 Task: Add Attachment from computer to Card Card0000000061 in Board Board0000000016 in Workspace WS0000000006 in Trello. Add Cover Green to Card Card0000000061 in Board Board0000000016 in Workspace WS0000000006 in Trello. Add "Move Card To …" Button titled Button0000000061 to "top" of the list "To Do" to Card Card0000000061 in Board Board0000000016 in Workspace WS0000000006 in Trello. Add Description DS0000000061 to Card Card0000000062 in Board Board0000000016 in Workspace WS0000000006 in Trello. Add Comment CM0000000061 to Card Card0000000062 in Board Board0000000016 in Workspace WS0000000006 in Trello
Action: Mouse moved to (74, 368)
Screenshot: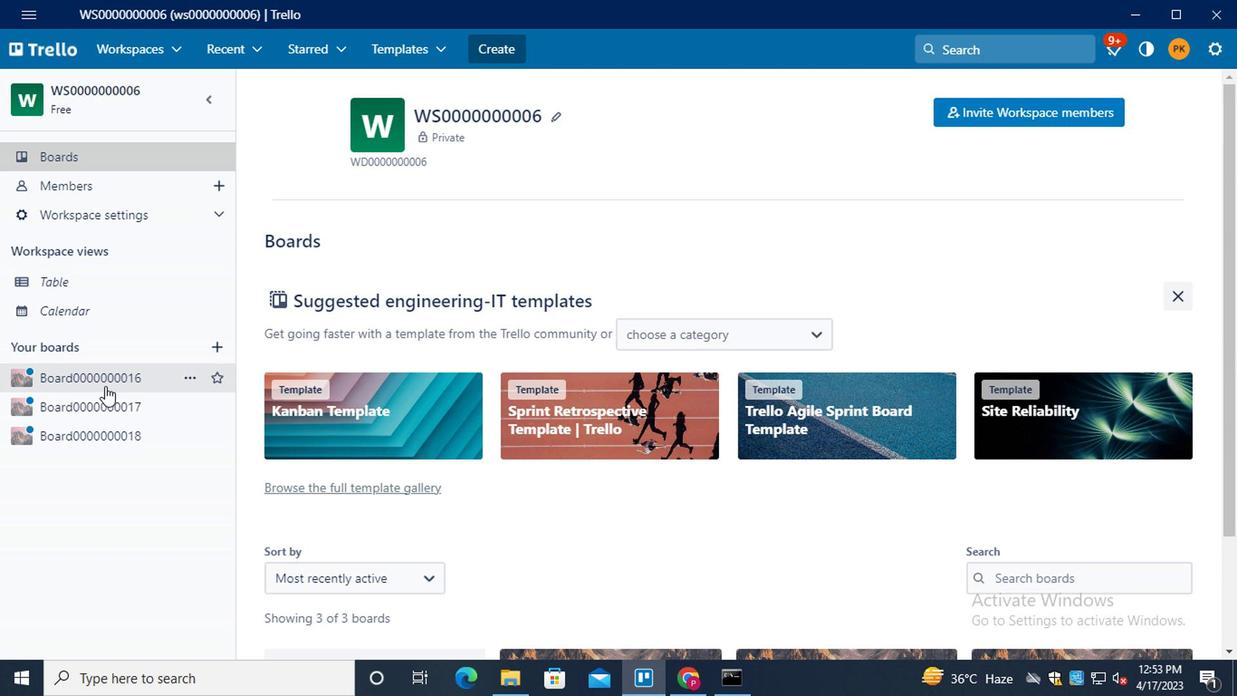 
Action: Mouse pressed left at (74, 368)
Screenshot: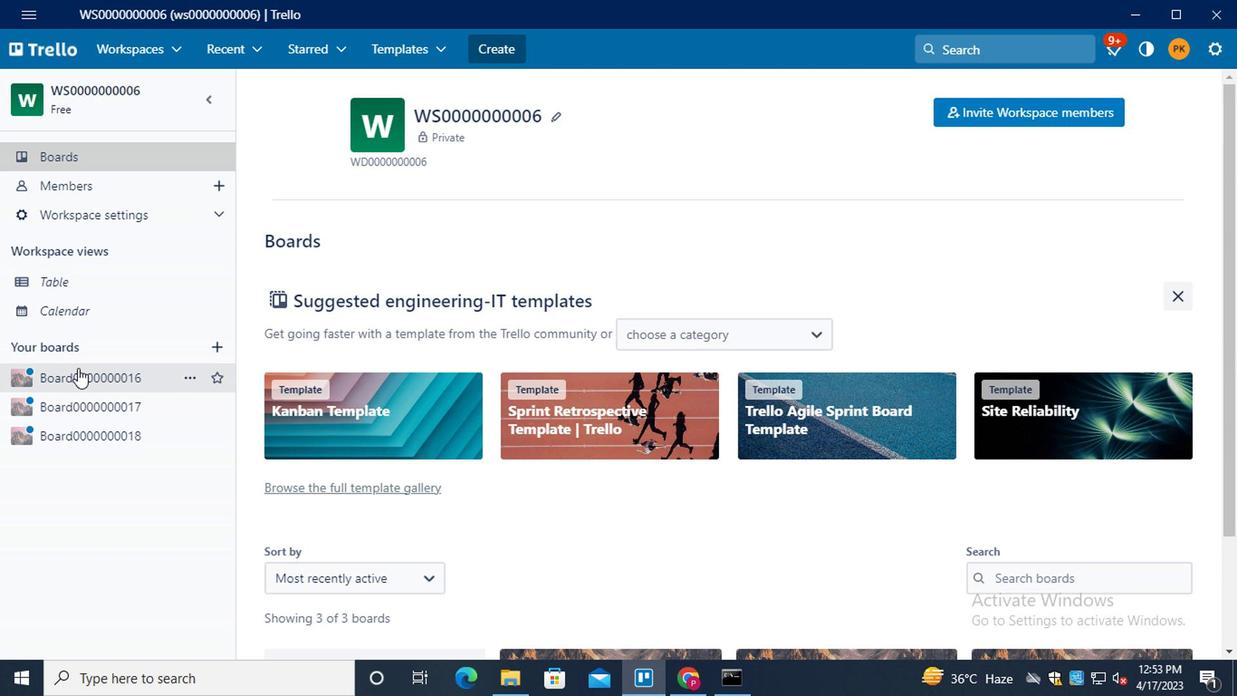 
Action: Mouse moved to (331, 185)
Screenshot: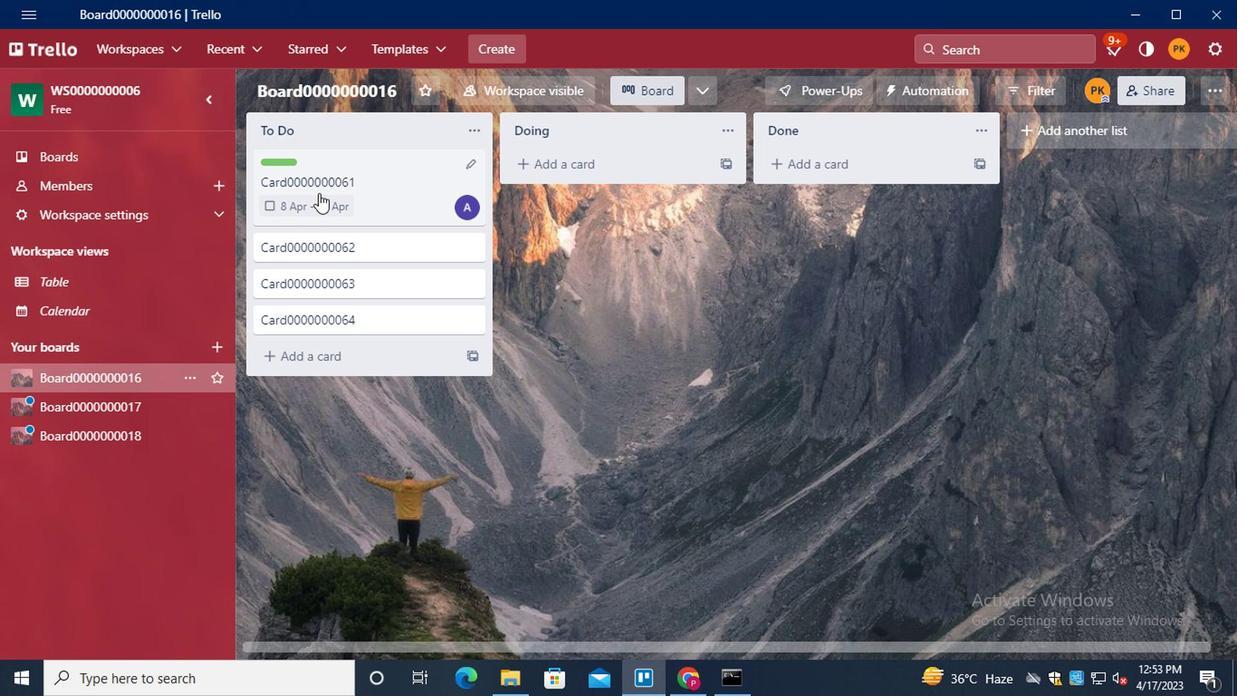
Action: Mouse pressed left at (331, 185)
Screenshot: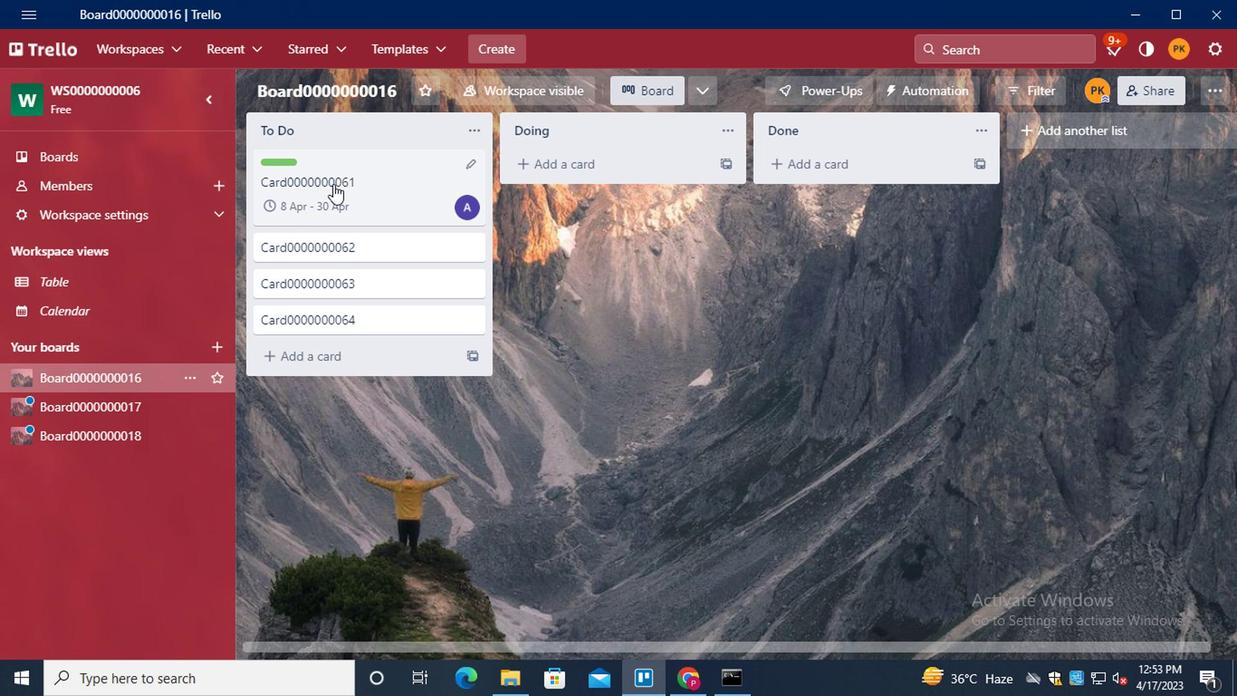 
Action: Mouse moved to (818, 311)
Screenshot: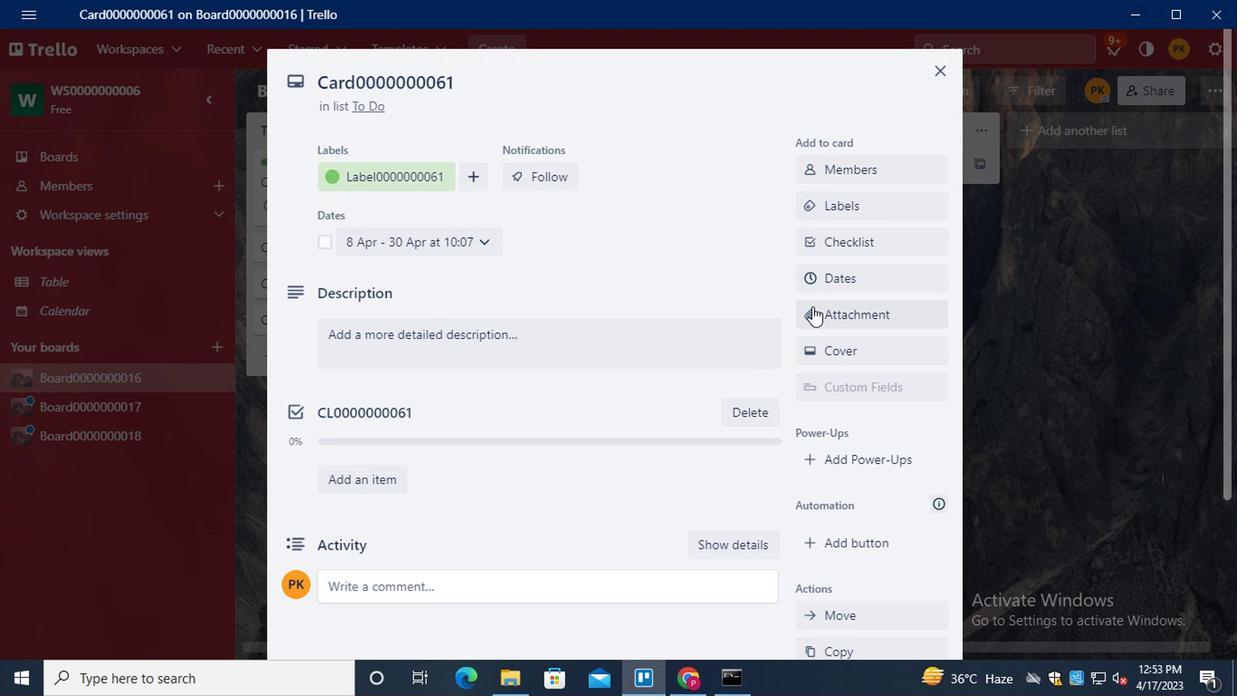 
Action: Mouse pressed left at (818, 311)
Screenshot: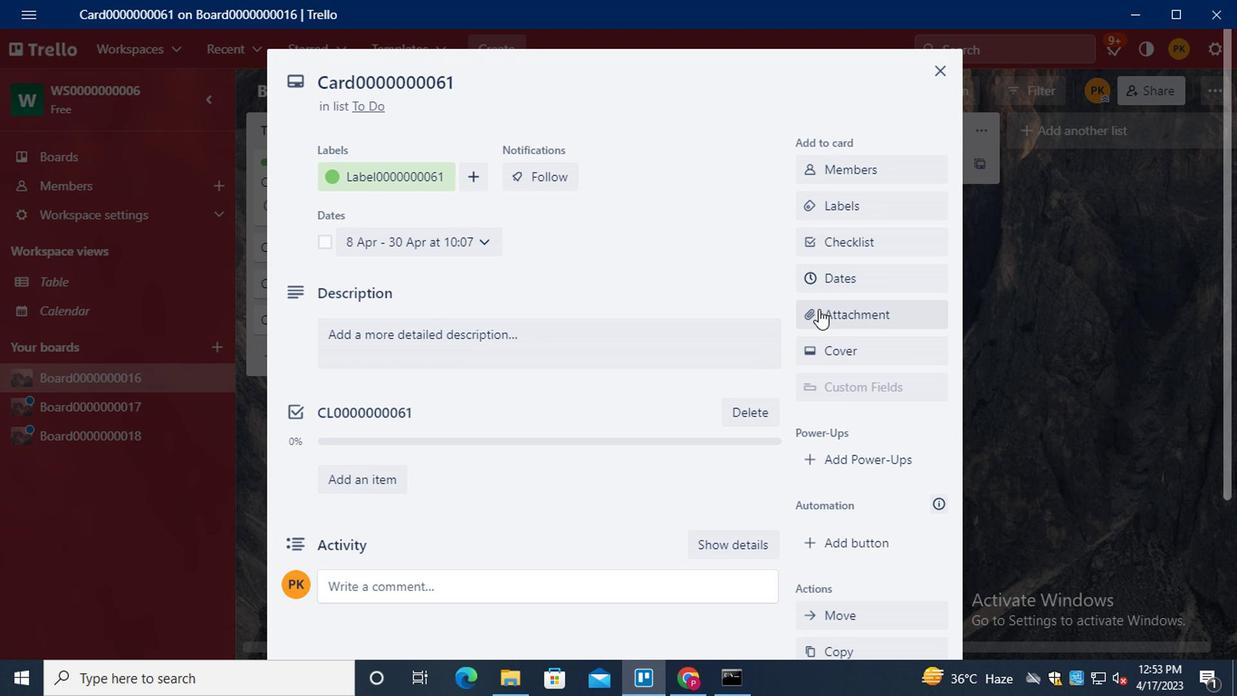 
Action: Mouse moved to (859, 159)
Screenshot: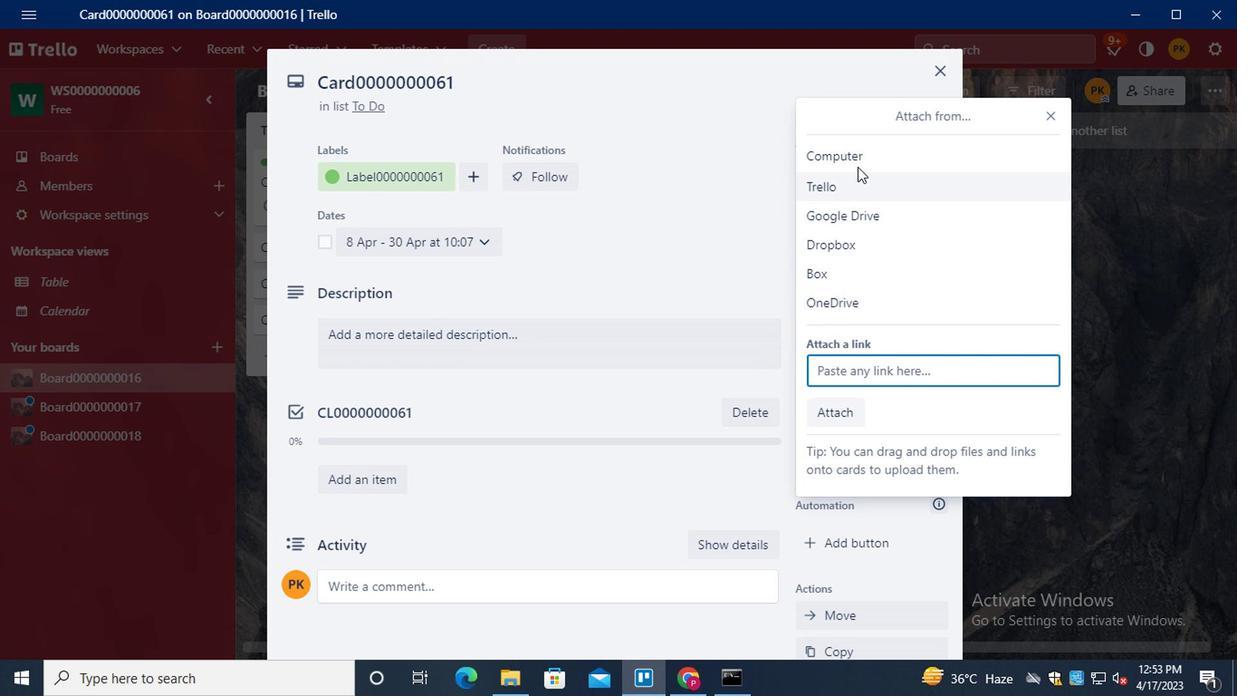 
Action: Mouse pressed left at (859, 159)
Screenshot: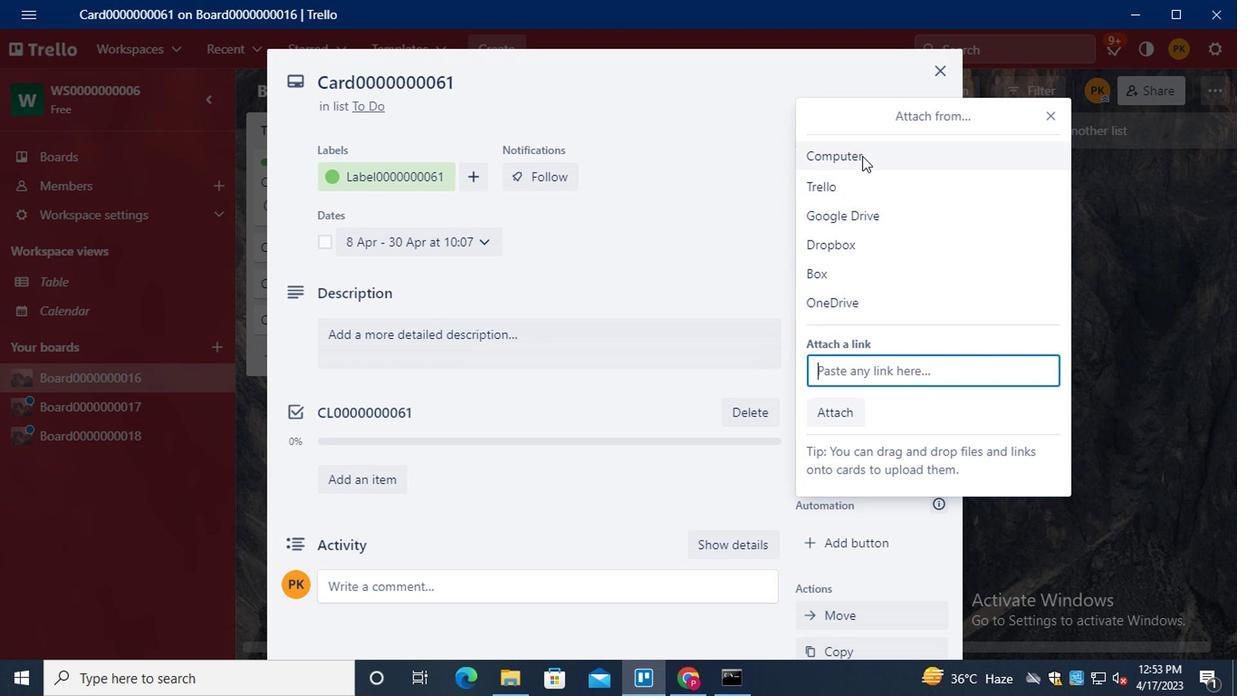 
Action: Mouse moved to (361, 131)
Screenshot: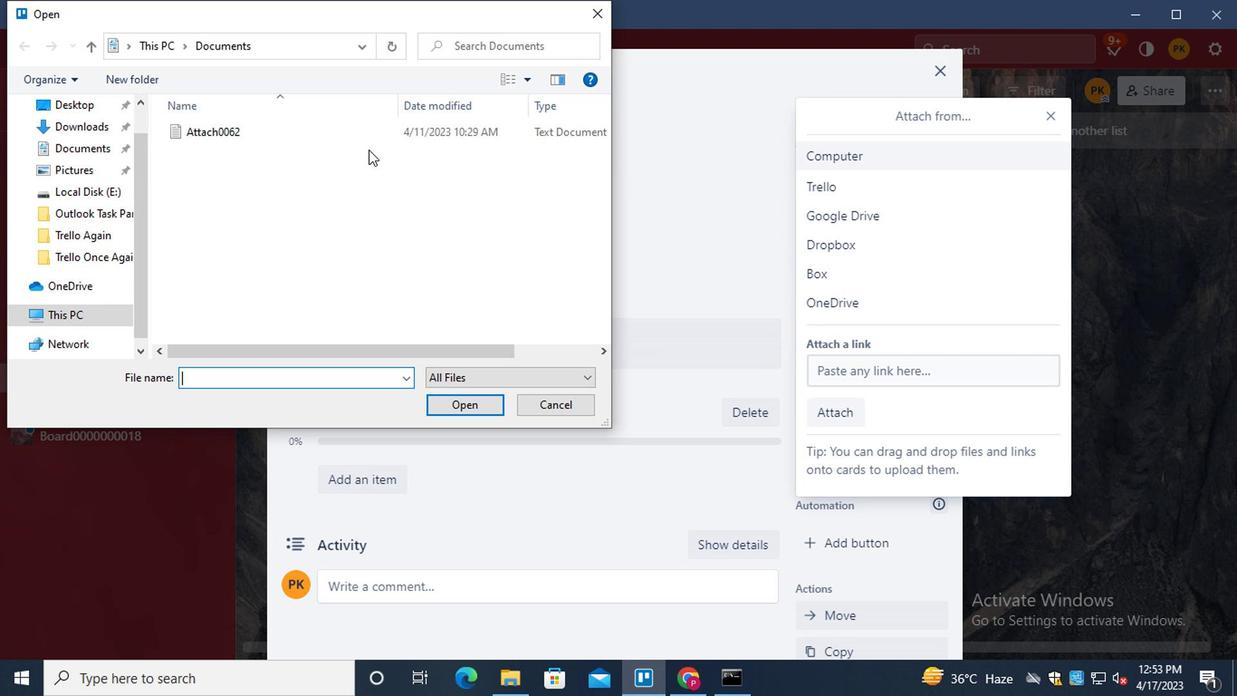 
Action: Mouse pressed left at (361, 131)
Screenshot: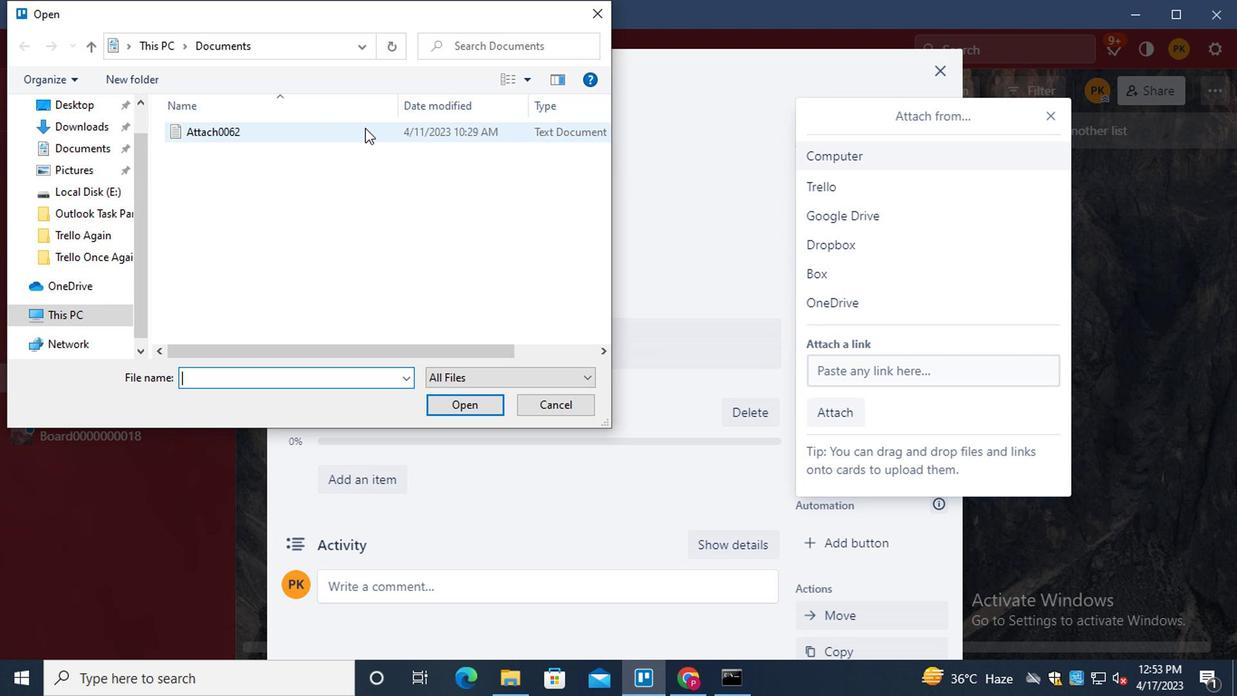 
Action: Mouse moved to (444, 402)
Screenshot: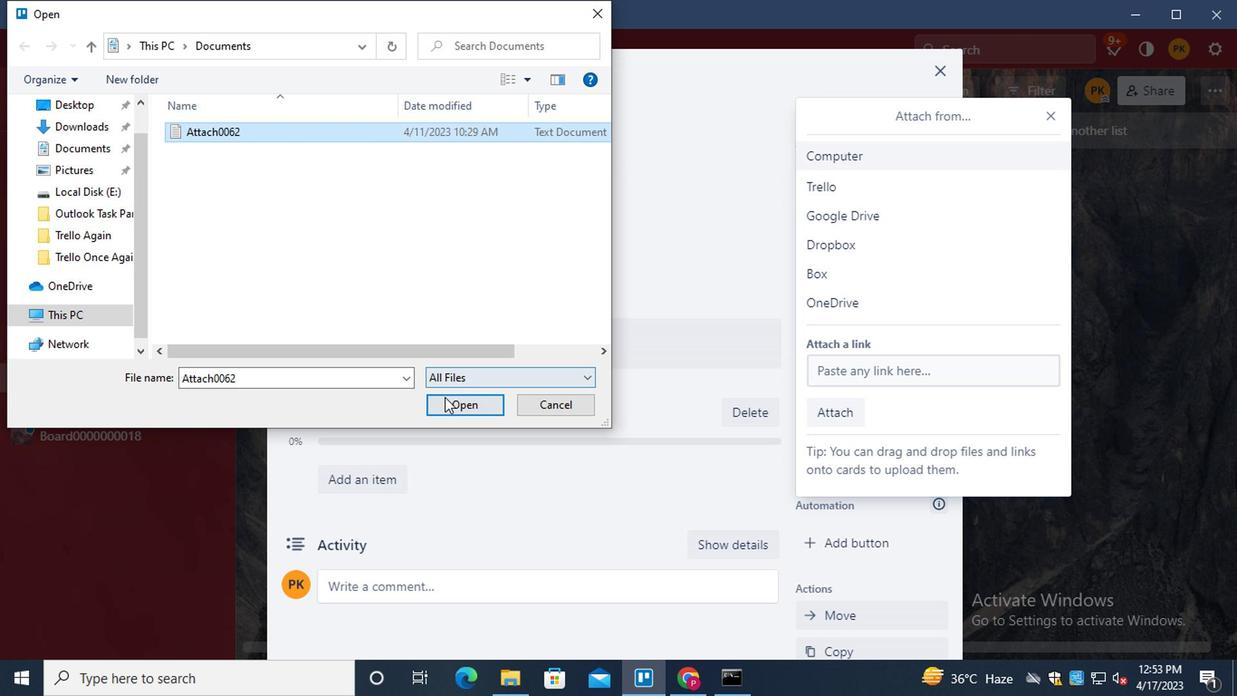 
Action: Mouse pressed left at (444, 402)
Screenshot: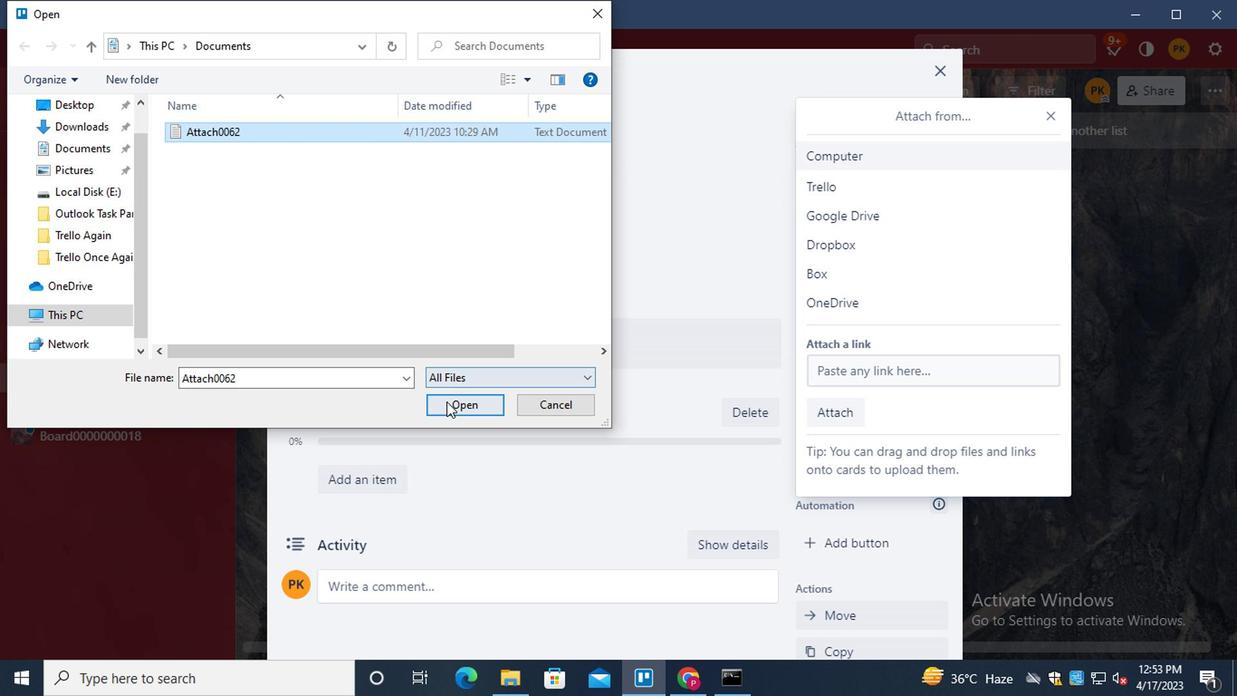 
Action: Mouse moved to (894, 350)
Screenshot: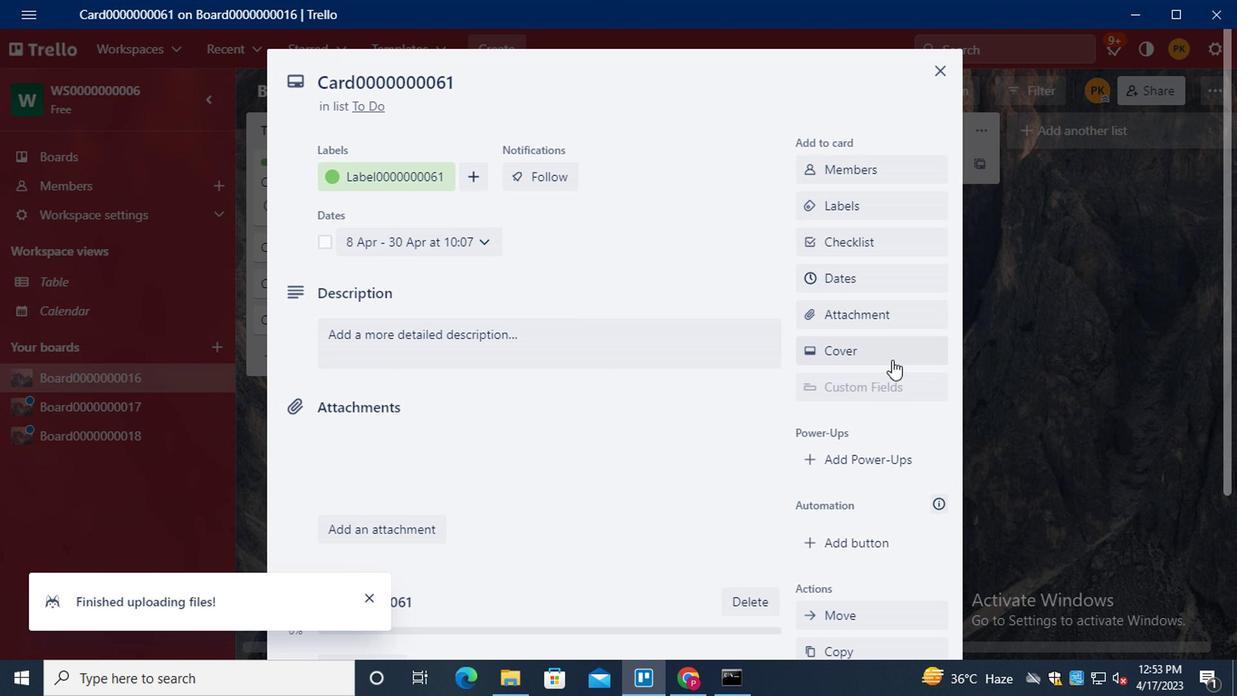 
Action: Mouse pressed left at (894, 350)
Screenshot: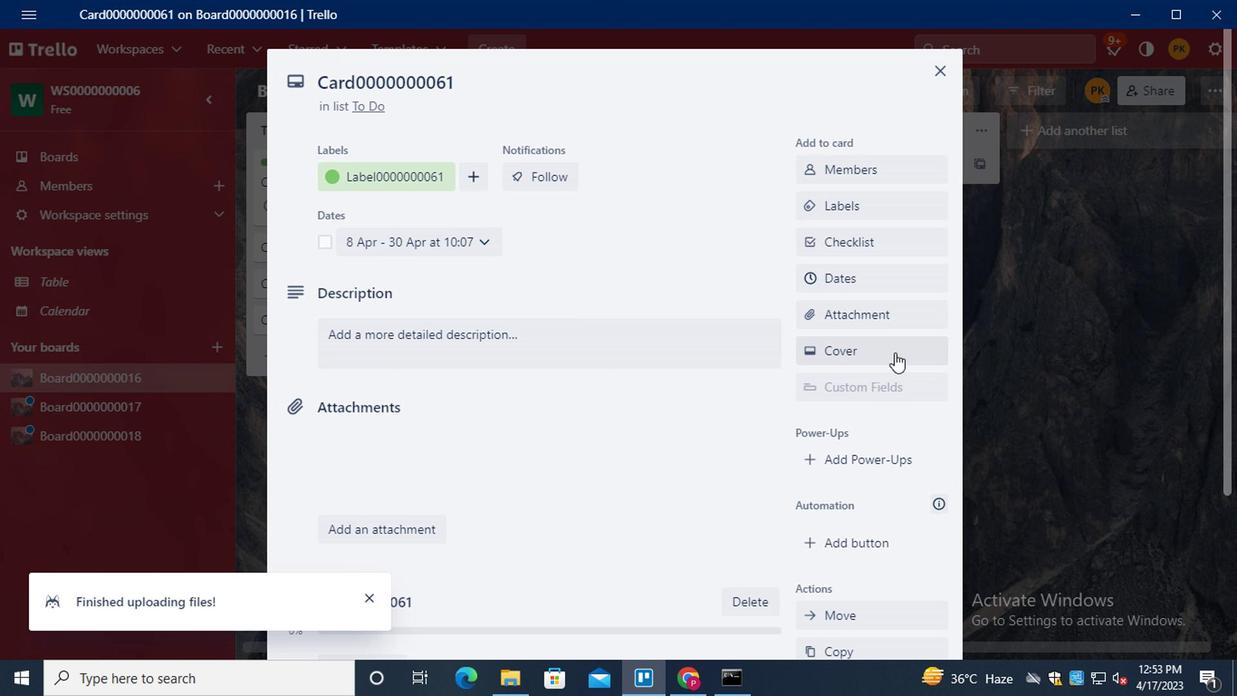 
Action: Mouse moved to (819, 305)
Screenshot: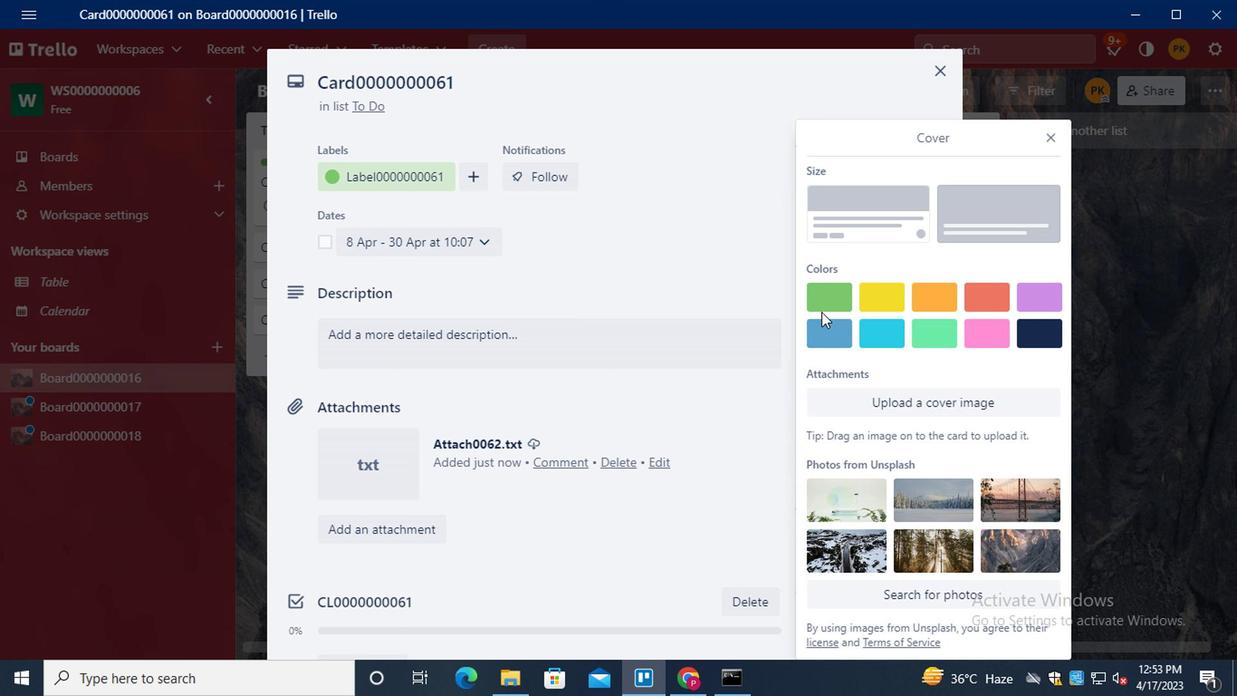 
Action: Mouse pressed left at (819, 305)
Screenshot: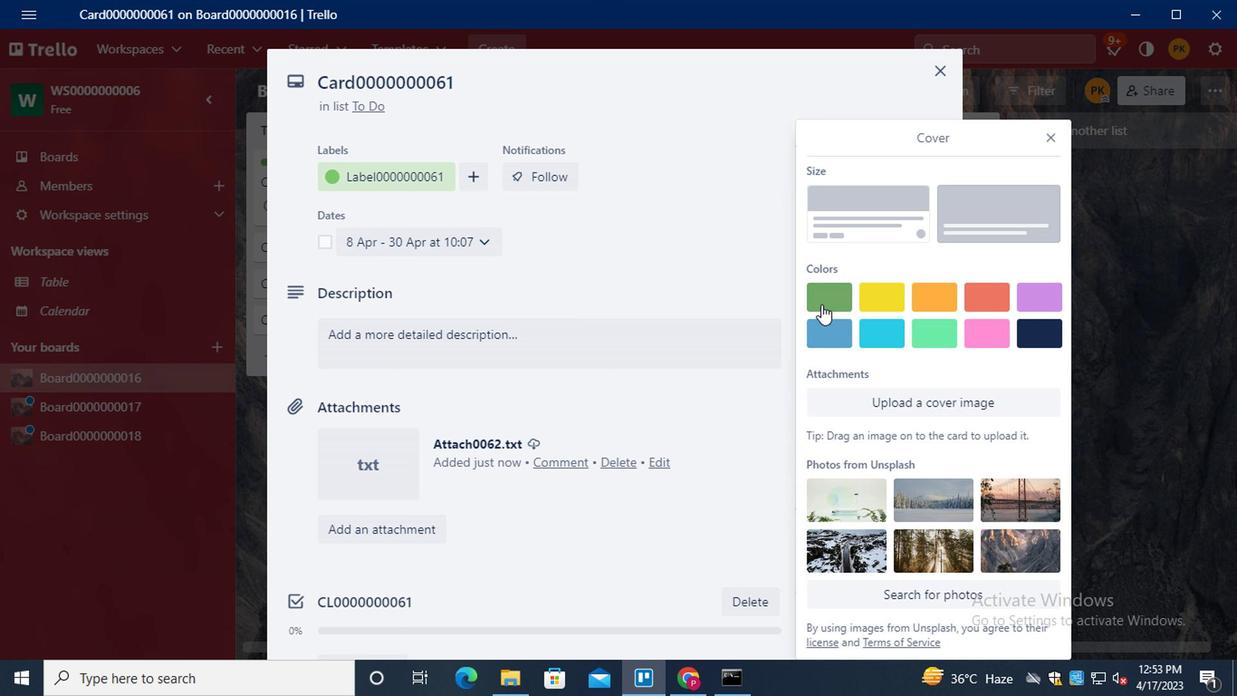 
Action: Mouse moved to (1051, 110)
Screenshot: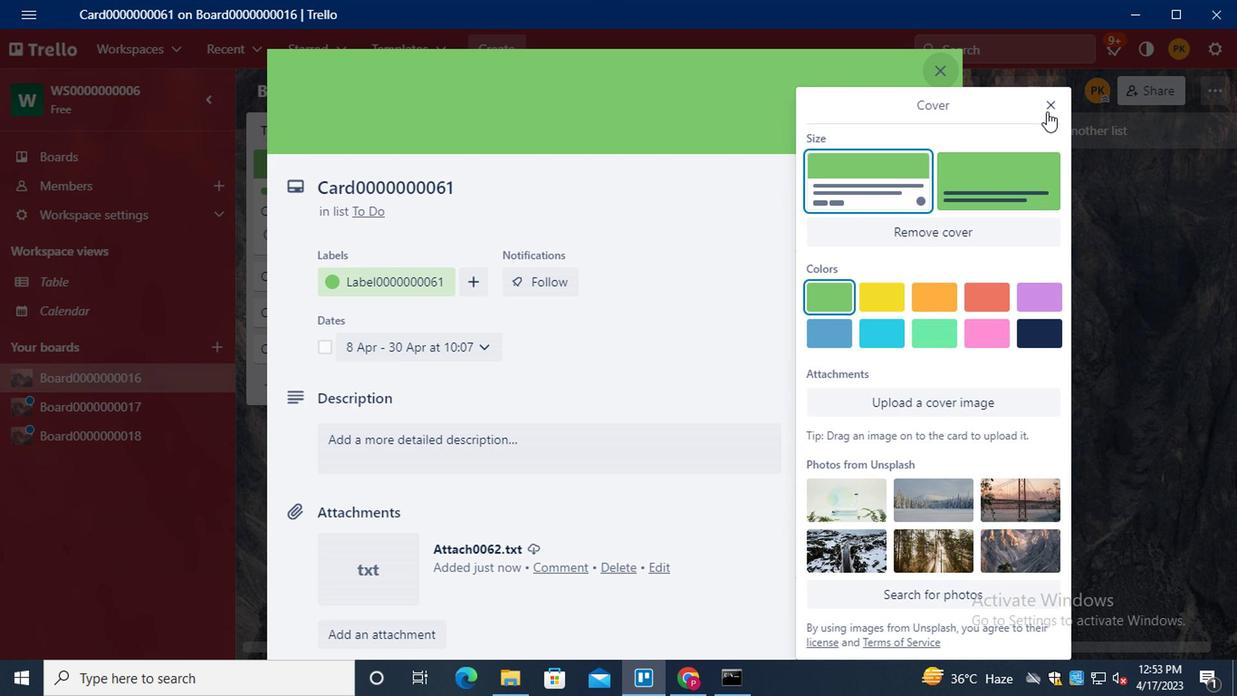 
Action: Mouse pressed left at (1051, 110)
Screenshot: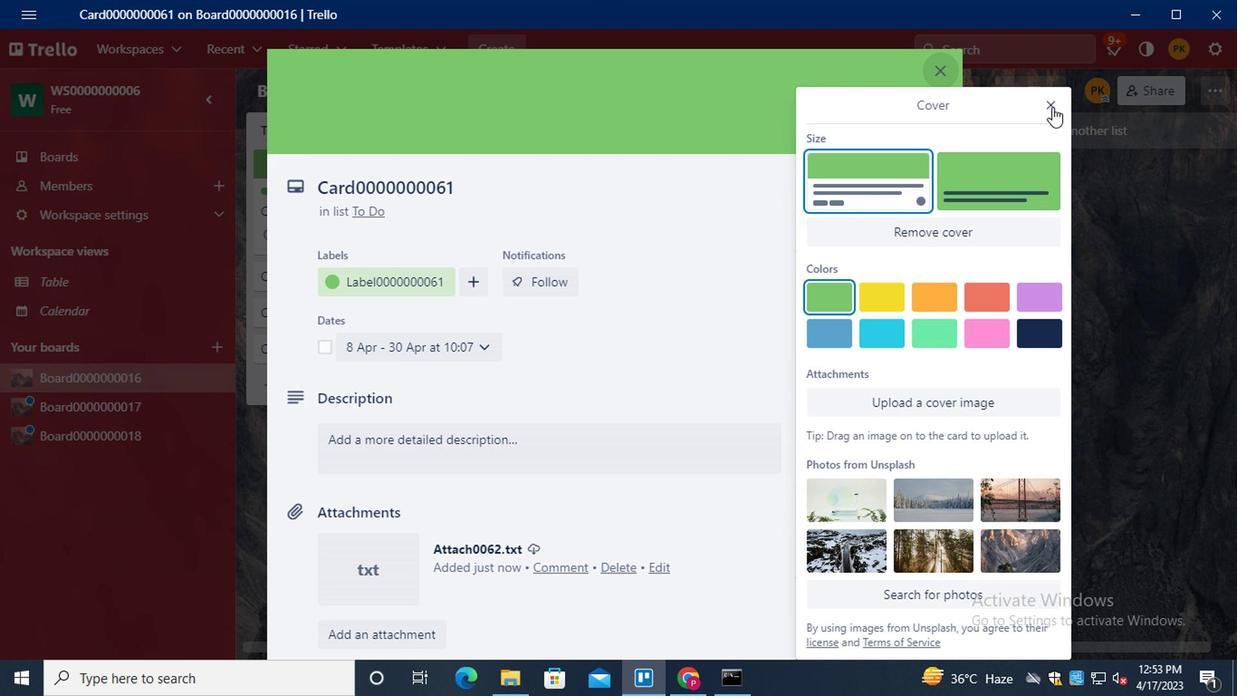 
Action: Mouse moved to (841, 389)
Screenshot: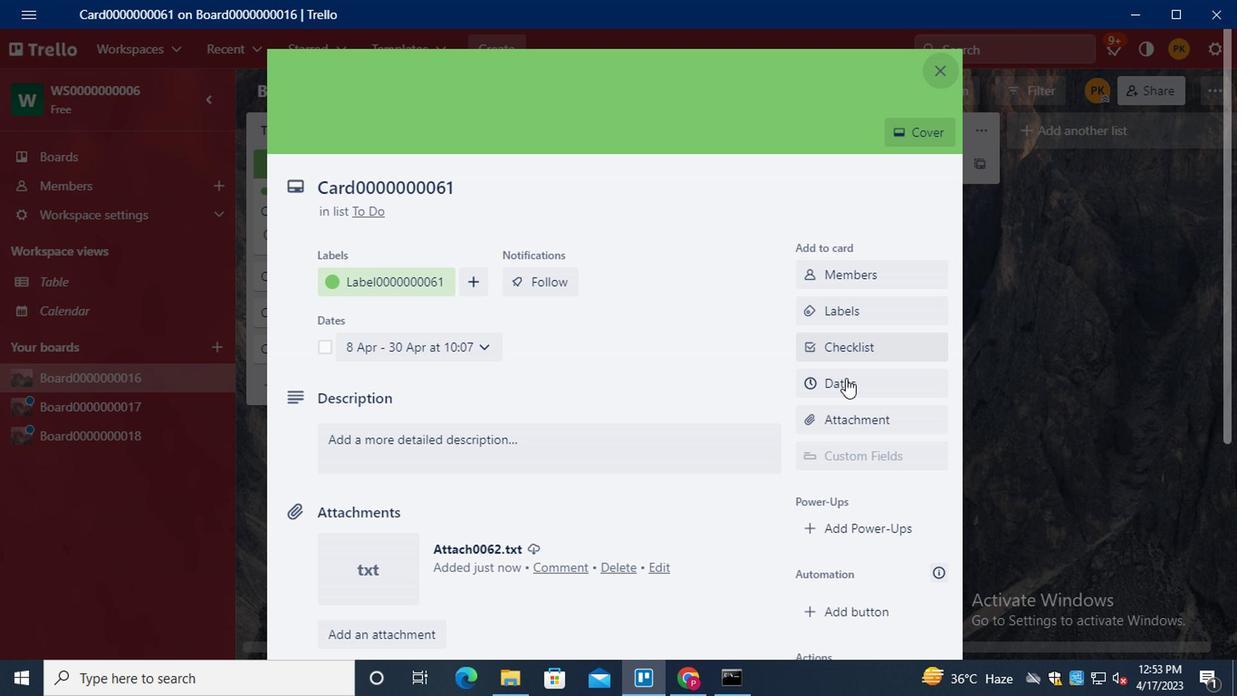 
Action: Mouse scrolled (841, 388) with delta (0, -1)
Screenshot: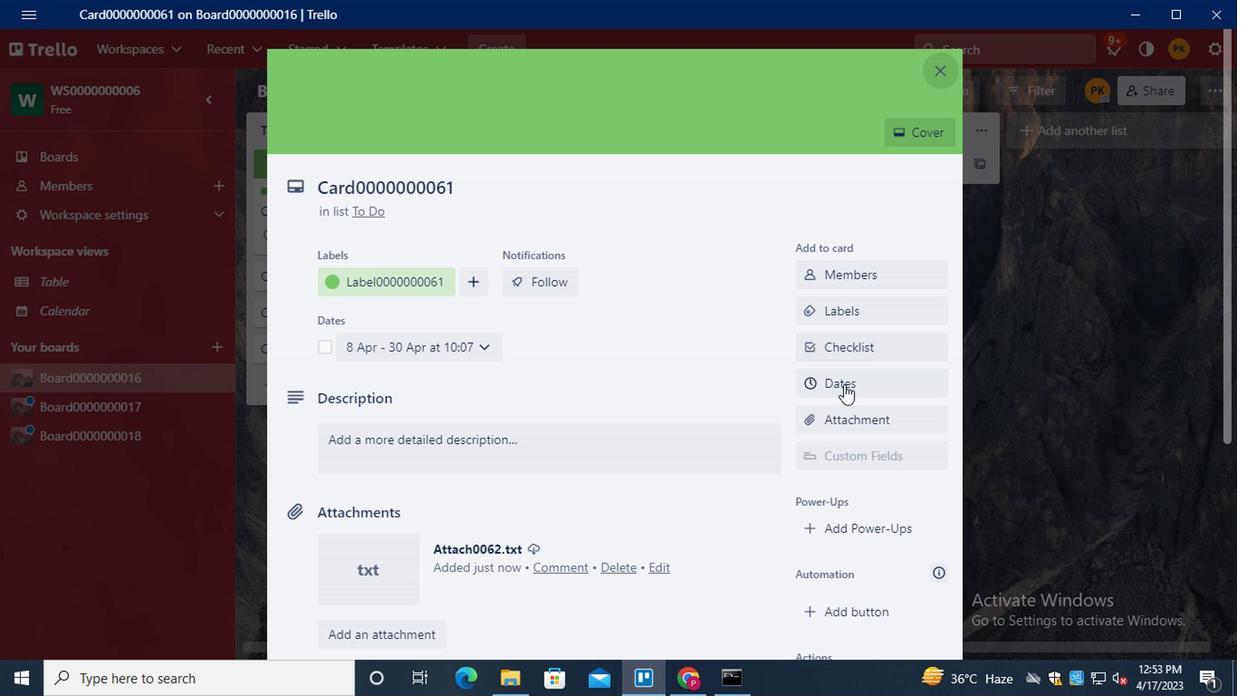 
Action: Mouse scrolled (841, 388) with delta (0, -1)
Screenshot: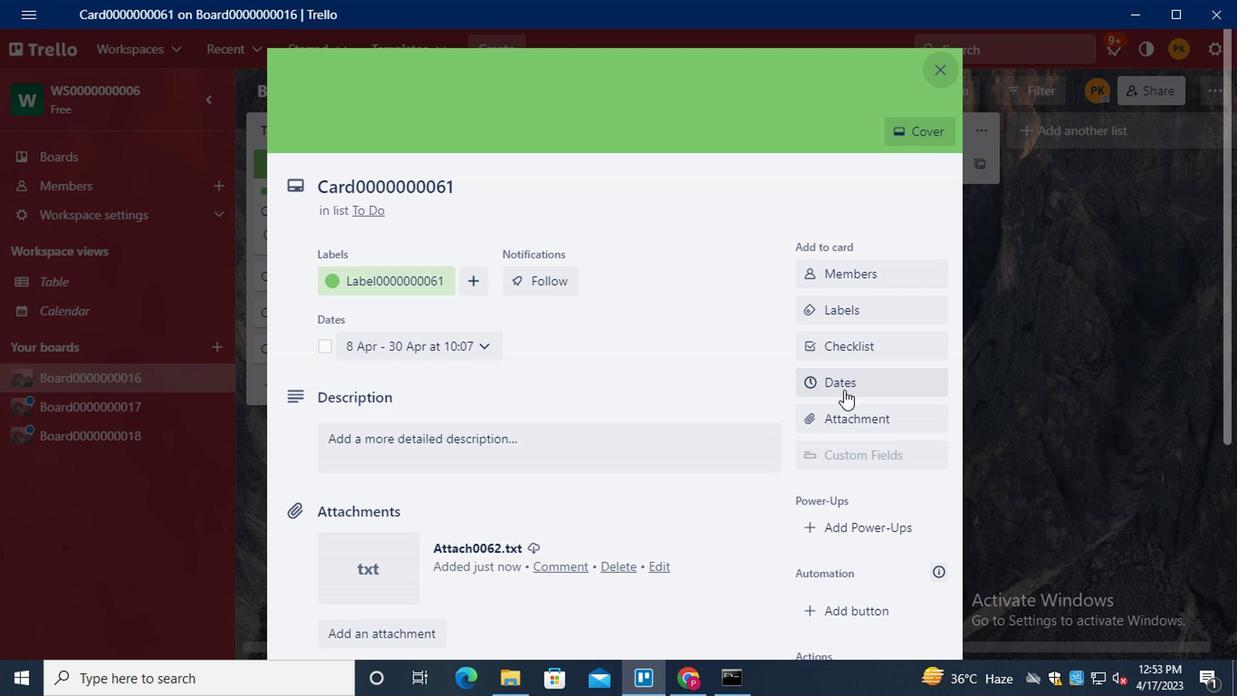
Action: Mouse scrolled (841, 388) with delta (0, -1)
Screenshot: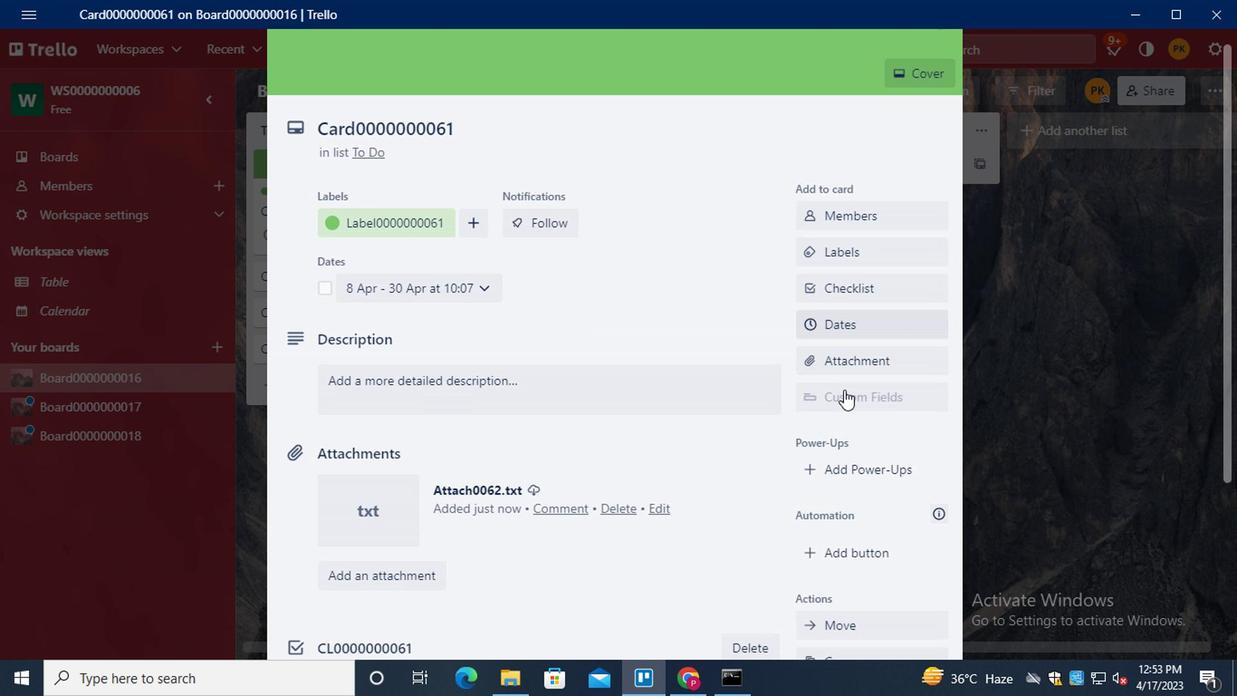 
Action: Mouse moved to (870, 337)
Screenshot: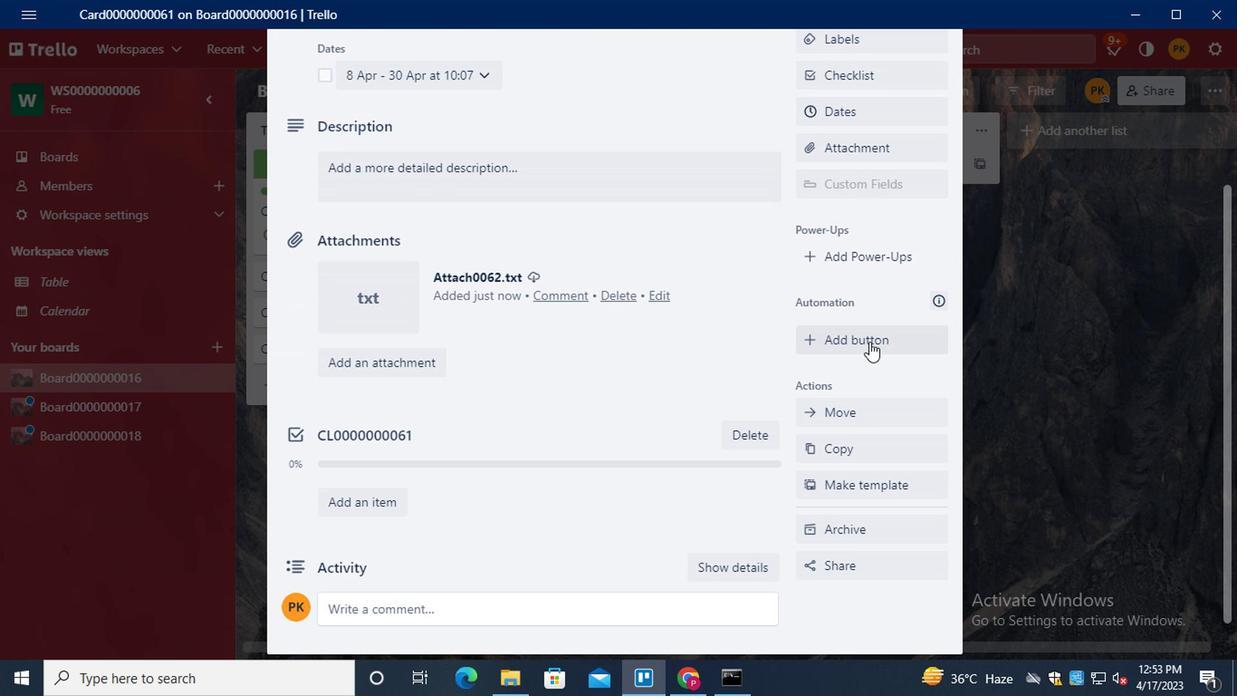 
Action: Mouse pressed left at (870, 337)
Screenshot: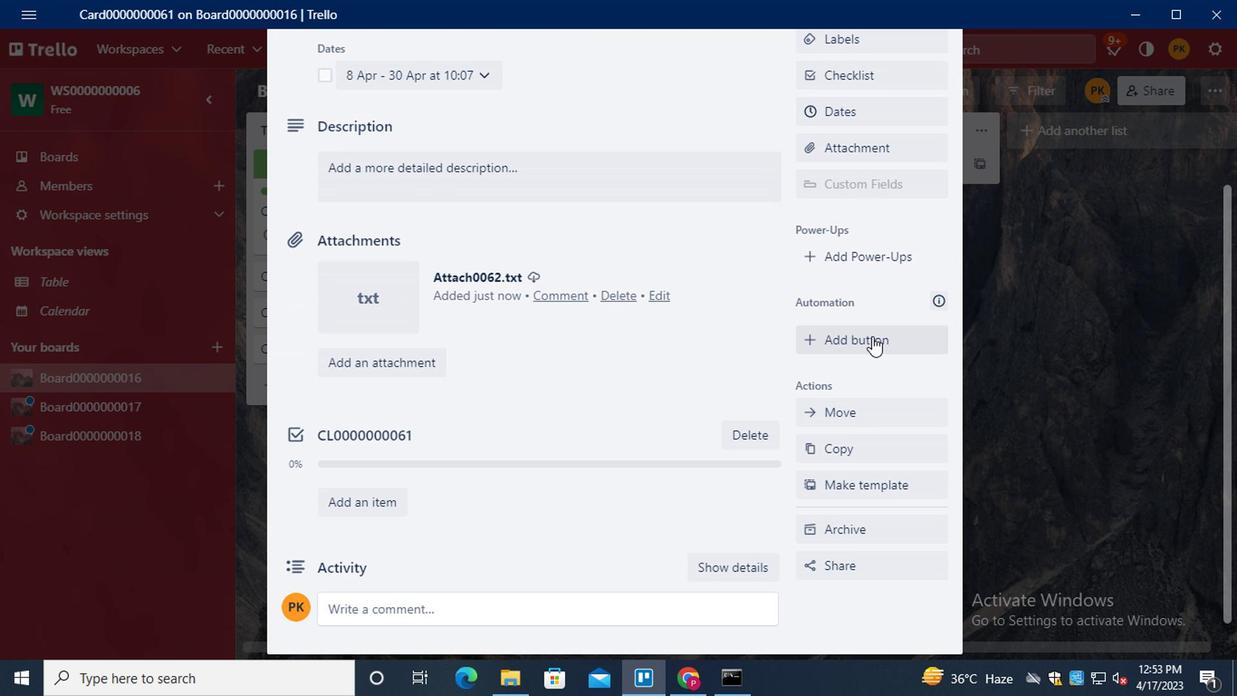 
Action: Mouse moved to (905, 172)
Screenshot: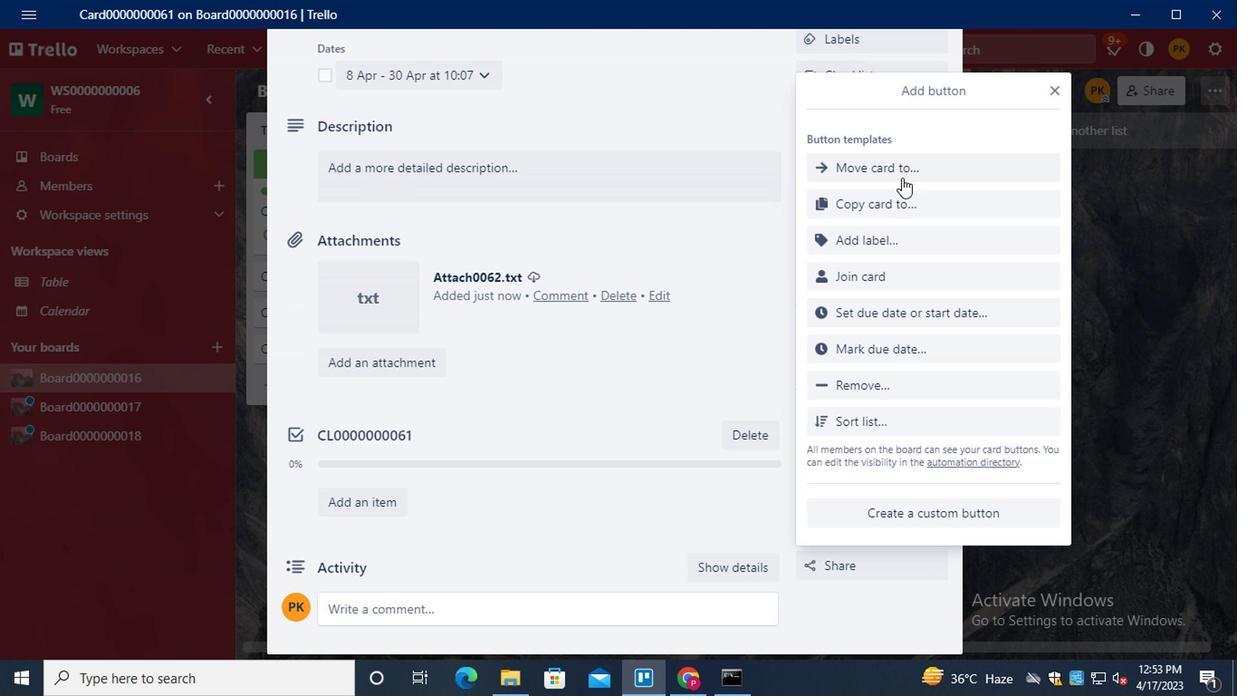 
Action: Mouse pressed left at (905, 172)
Screenshot: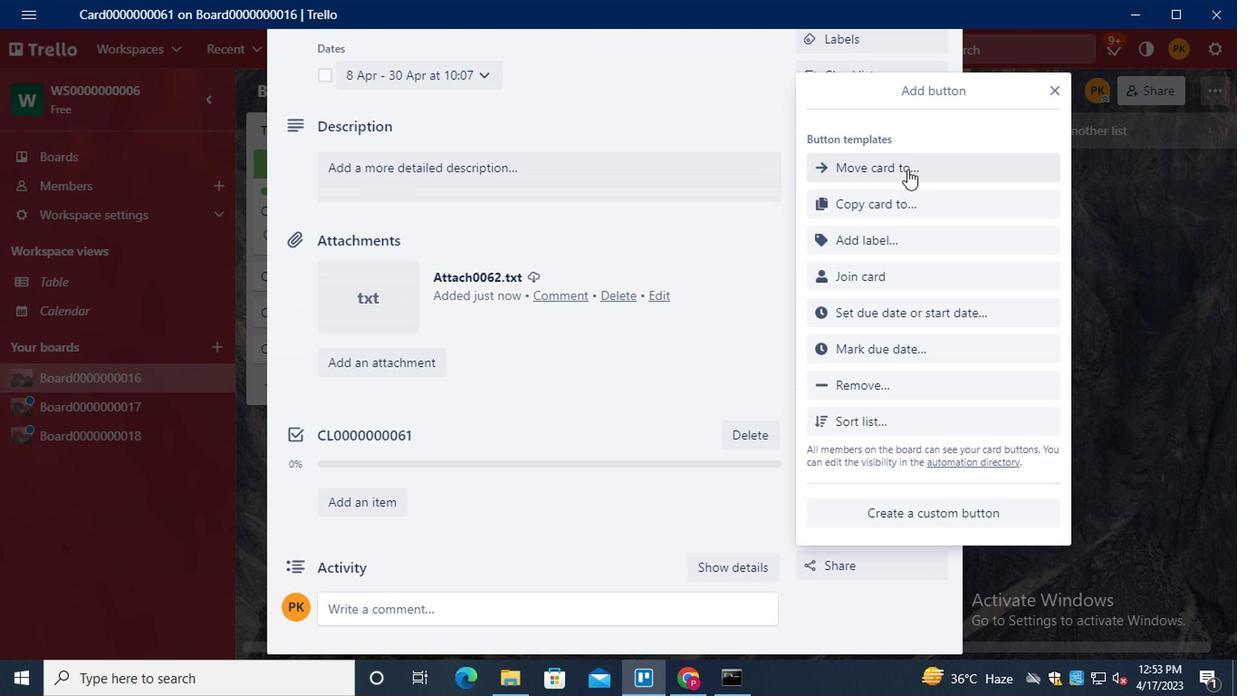 
Action: Mouse moved to (890, 180)
Screenshot: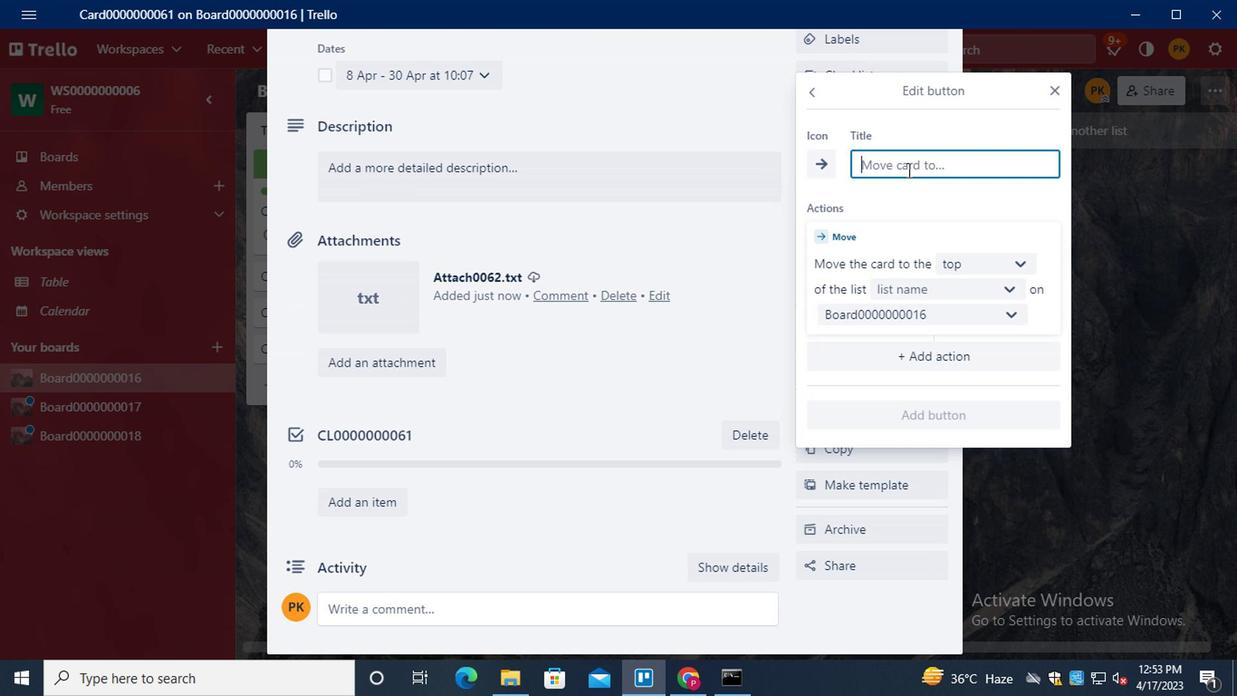 
Action: Key pressed <Key.shift>BUTTON0000000061
Screenshot: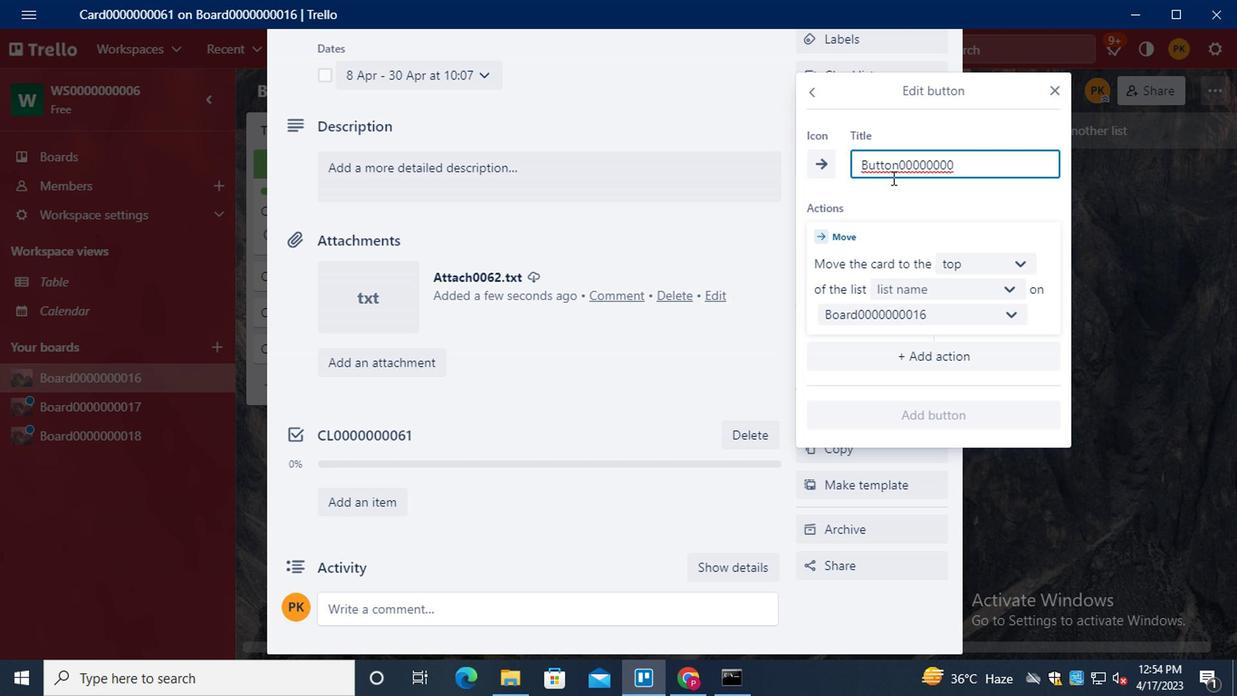 
Action: Mouse moved to (937, 295)
Screenshot: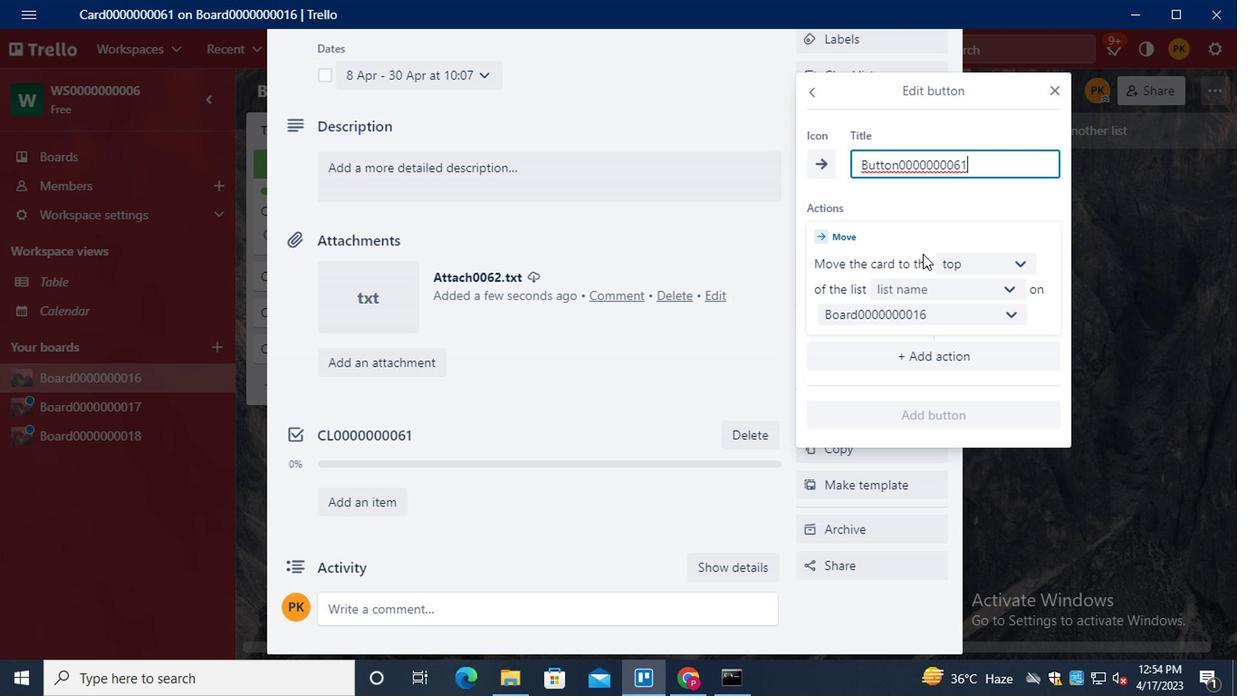 
Action: Mouse pressed left at (937, 295)
Screenshot: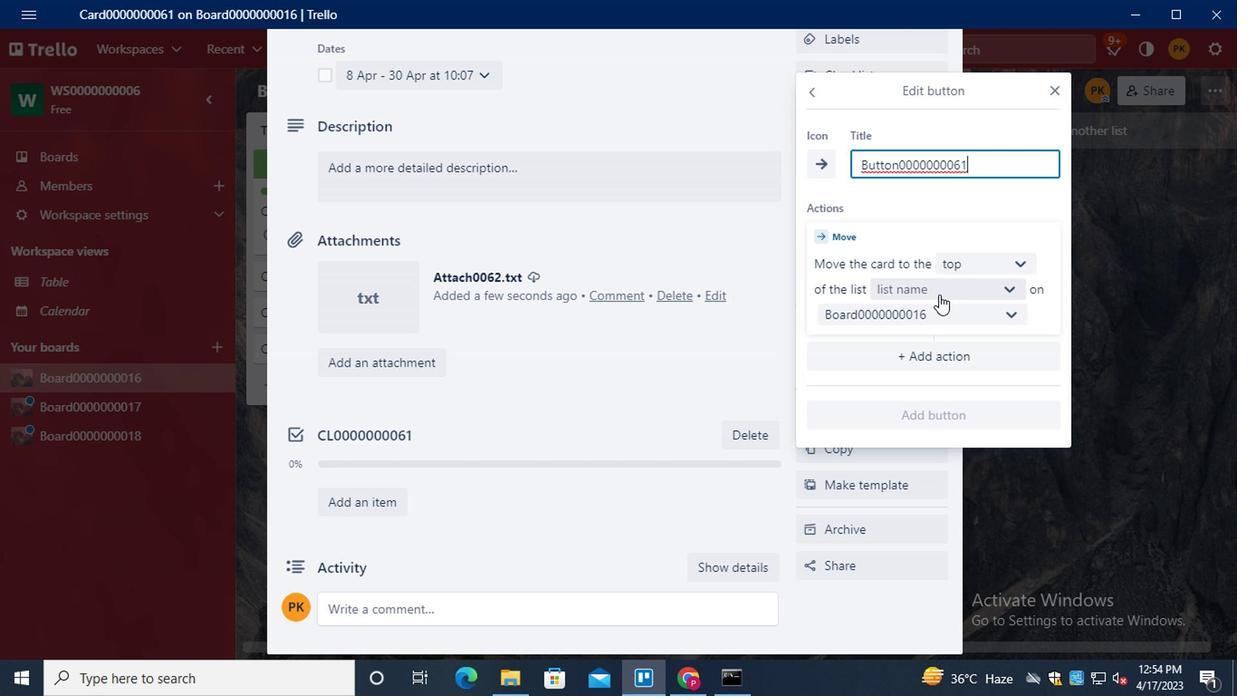 
Action: Mouse moved to (934, 337)
Screenshot: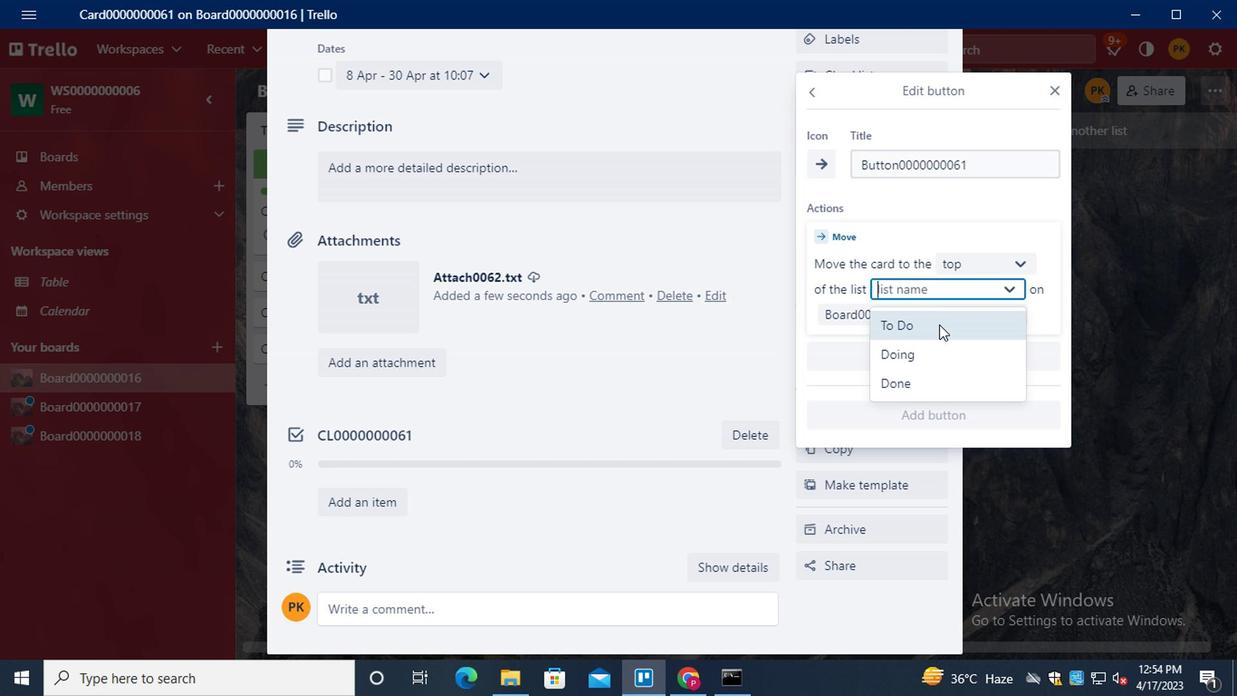 
Action: Mouse pressed left at (934, 337)
Screenshot: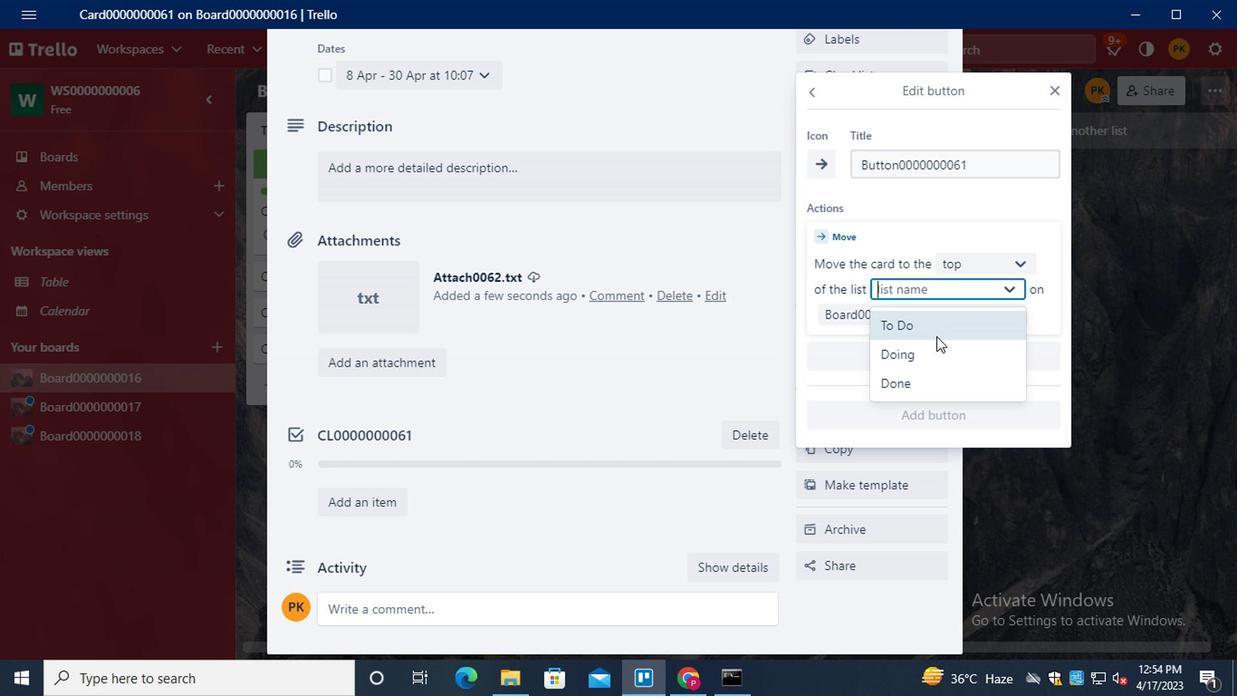 
Action: Mouse moved to (932, 422)
Screenshot: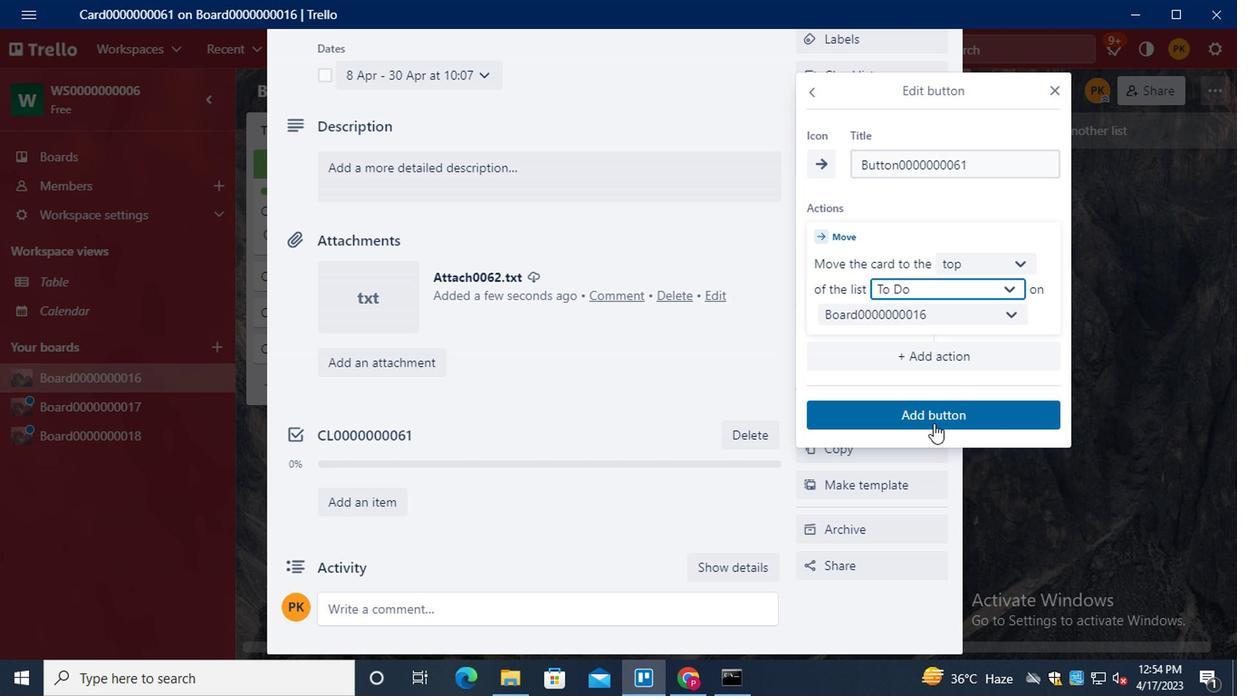 
Action: Mouse pressed left at (932, 422)
Screenshot: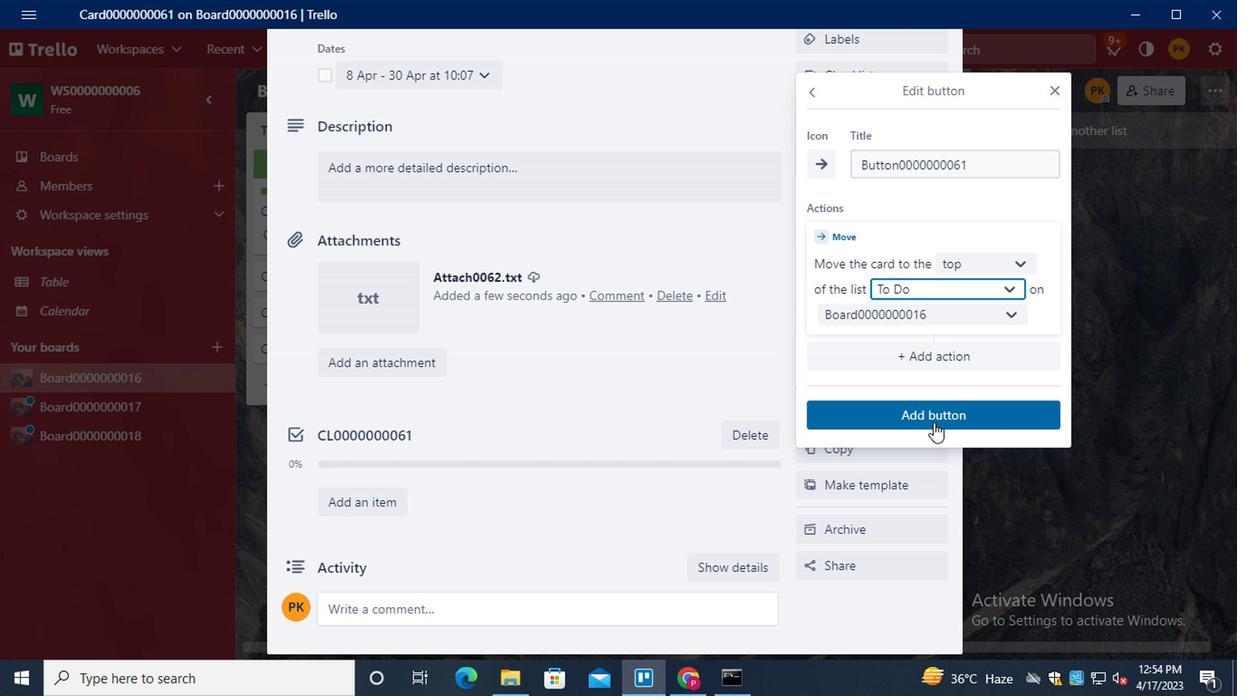 
Action: Mouse moved to (463, 157)
Screenshot: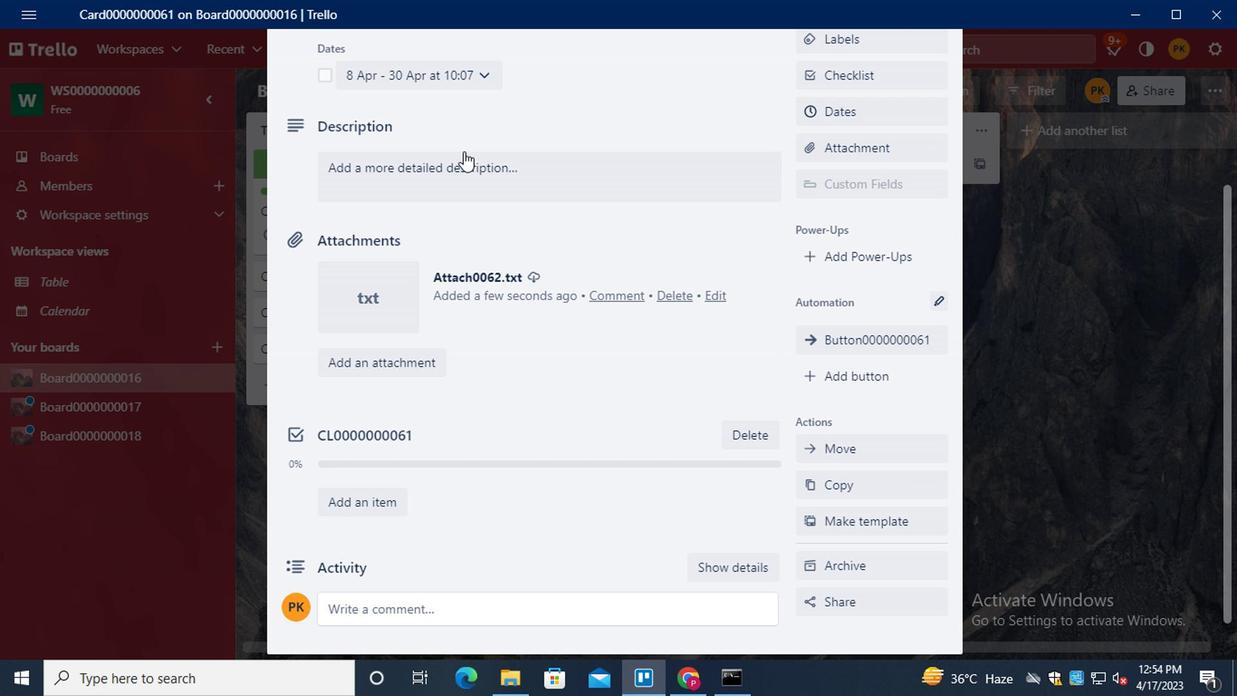 
Action: Mouse pressed left at (463, 157)
Screenshot: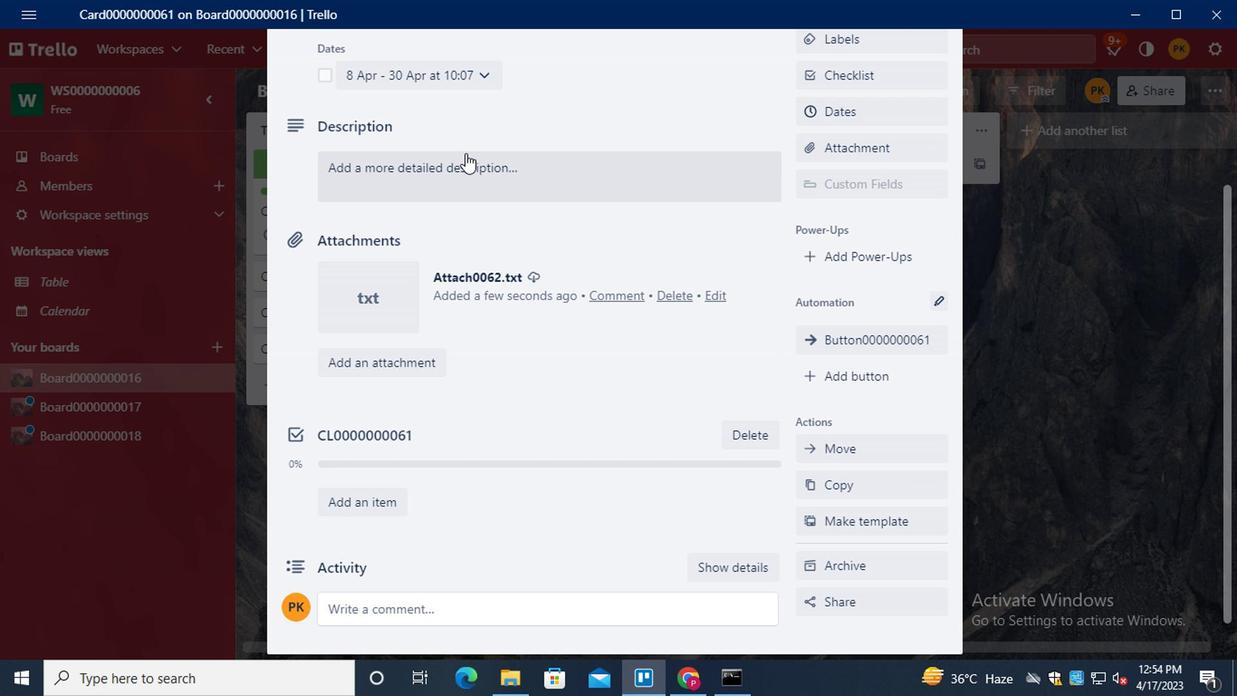 
Action: Mouse moved to (466, 156)
Screenshot: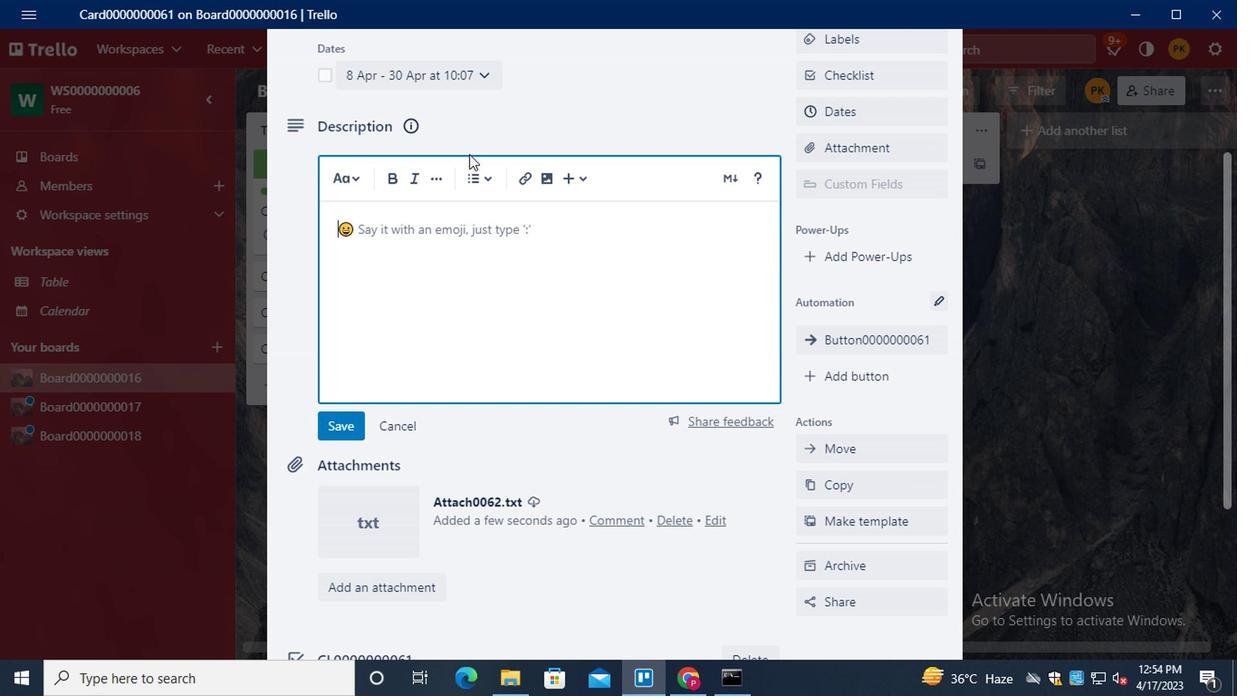 
Action: Key pressed <Key.shift>DS0000000061
Screenshot: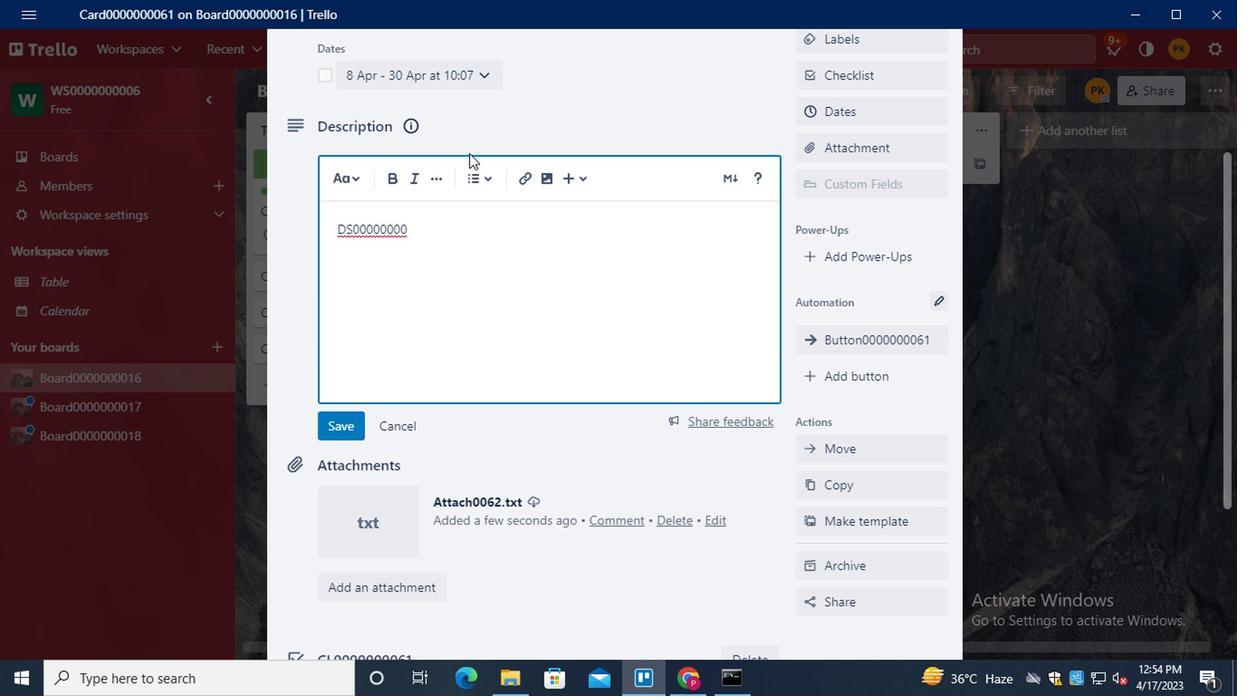 
Action: Mouse moved to (330, 420)
Screenshot: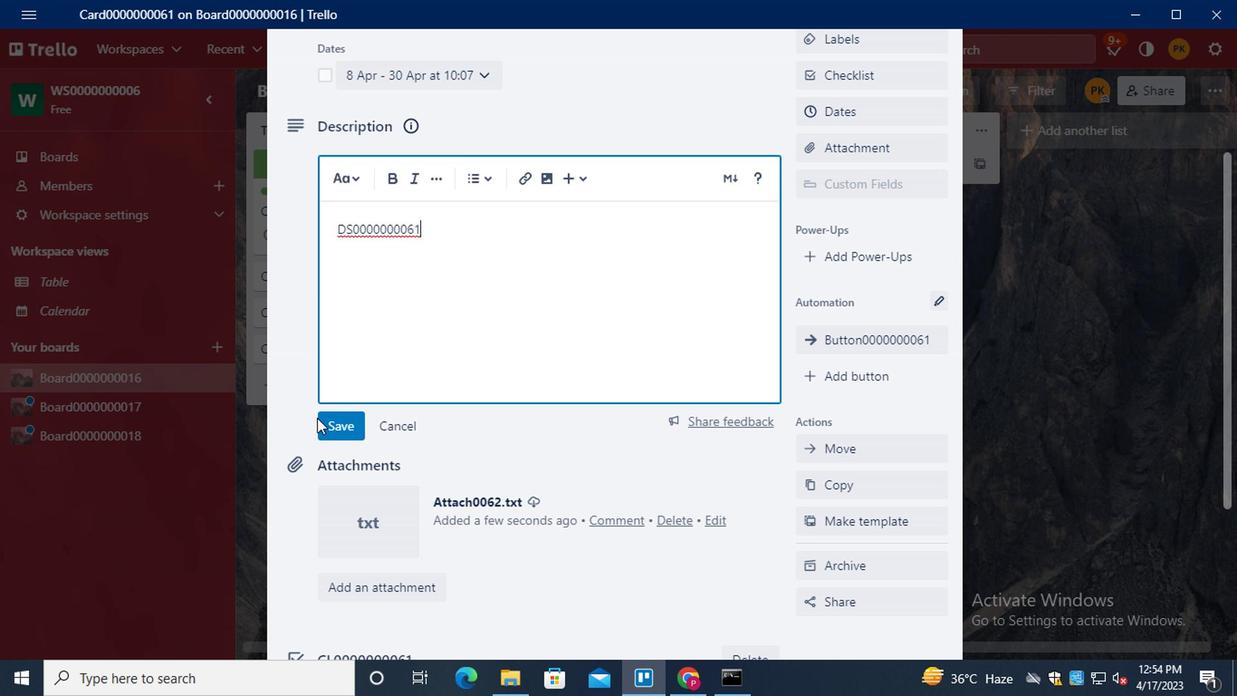 
Action: Mouse pressed left at (330, 420)
Screenshot: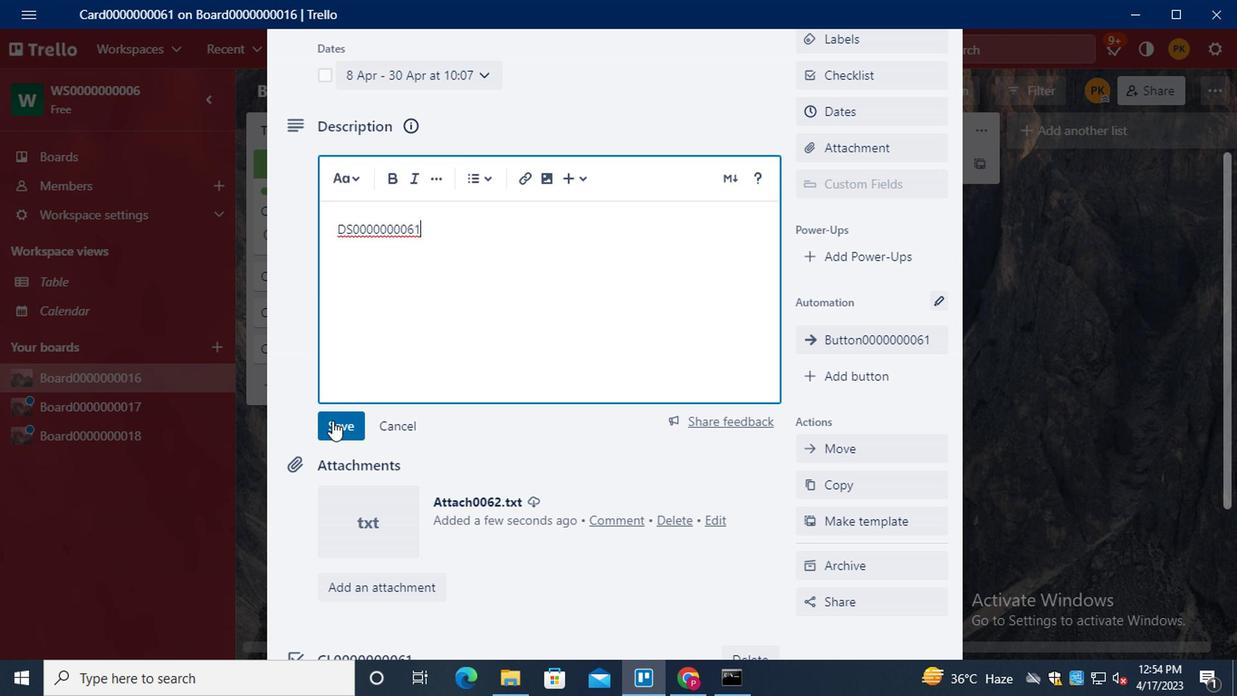 
Action: Mouse moved to (336, 420)
Screenshot: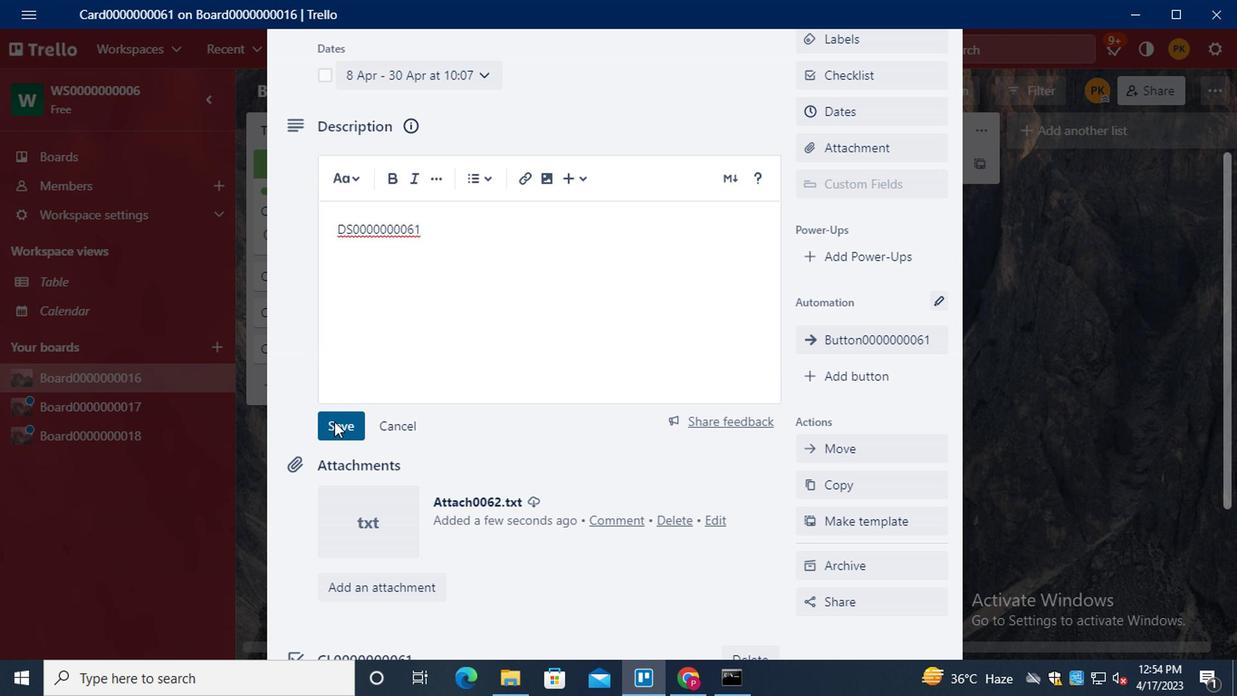 
Action: Mouse scrolled (336, 420) with delta (0, 0)
Screenshot: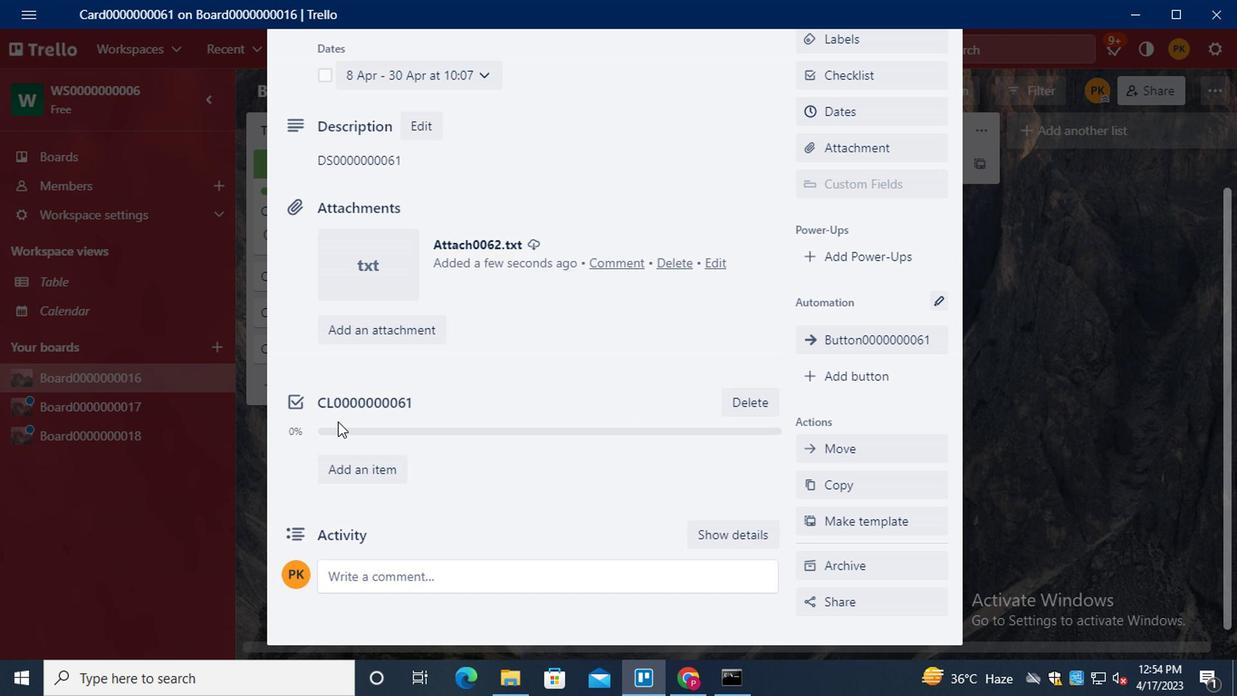 
Action: Mouse scrolled (336, 420) with delta (0, 0)
Screenshot: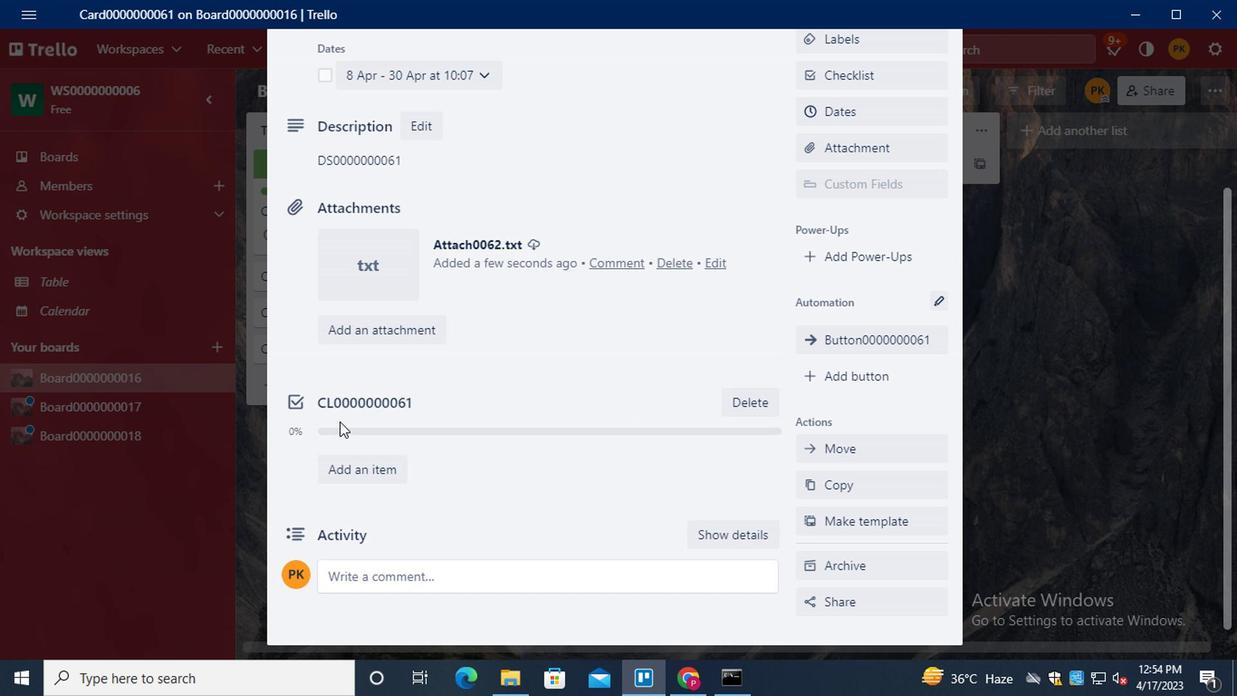 
Action: Mouse moved to (337, 420)
Screenshot: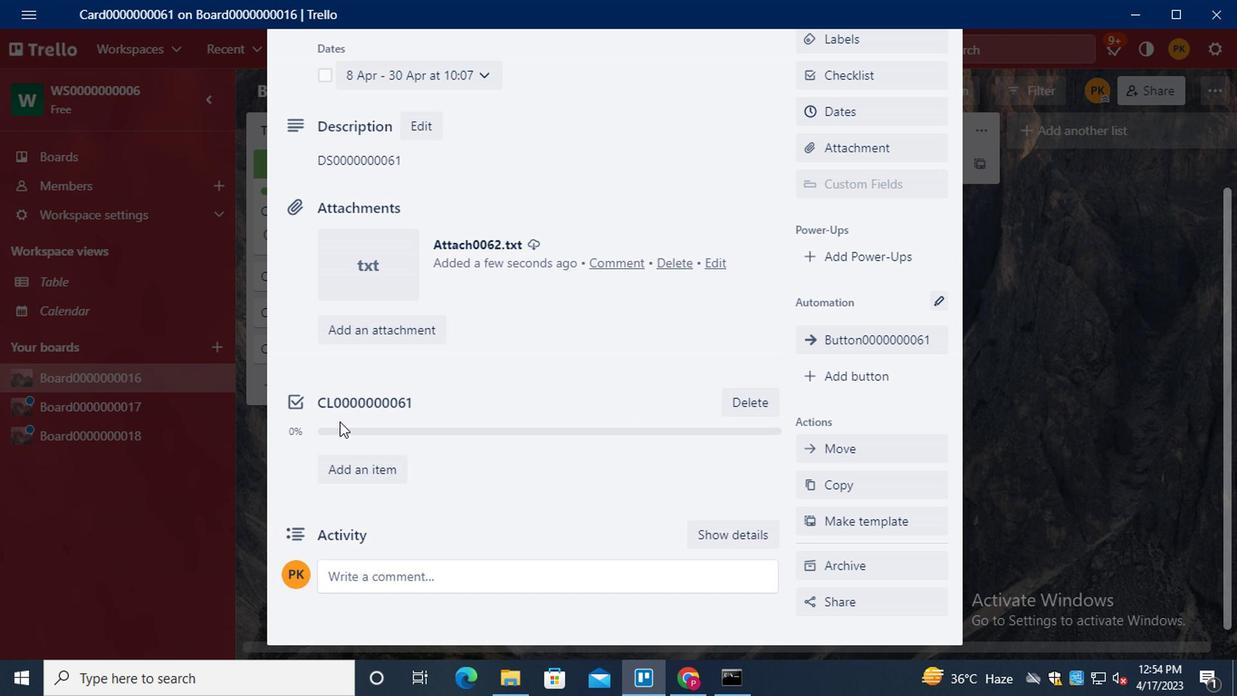
Action: Mouse scrolled (337, 420) with delta (0, 0)
Screenshot: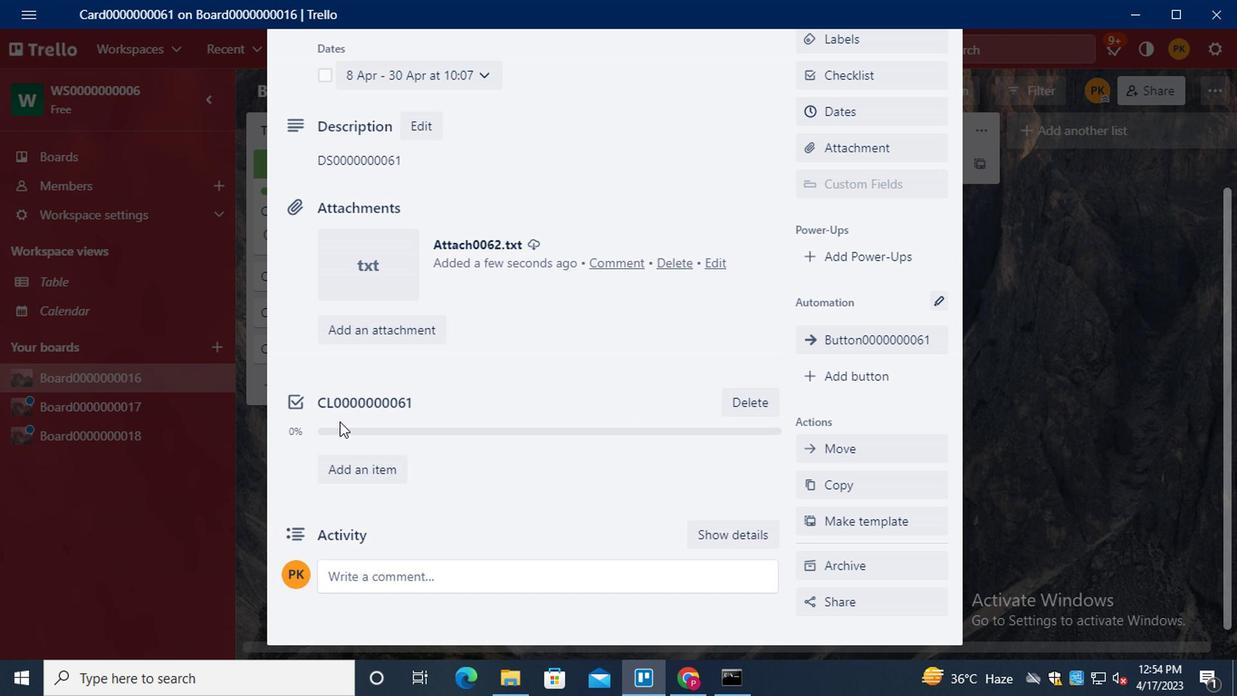 
Action: Mouse moved to (359, 429)
Screenshot: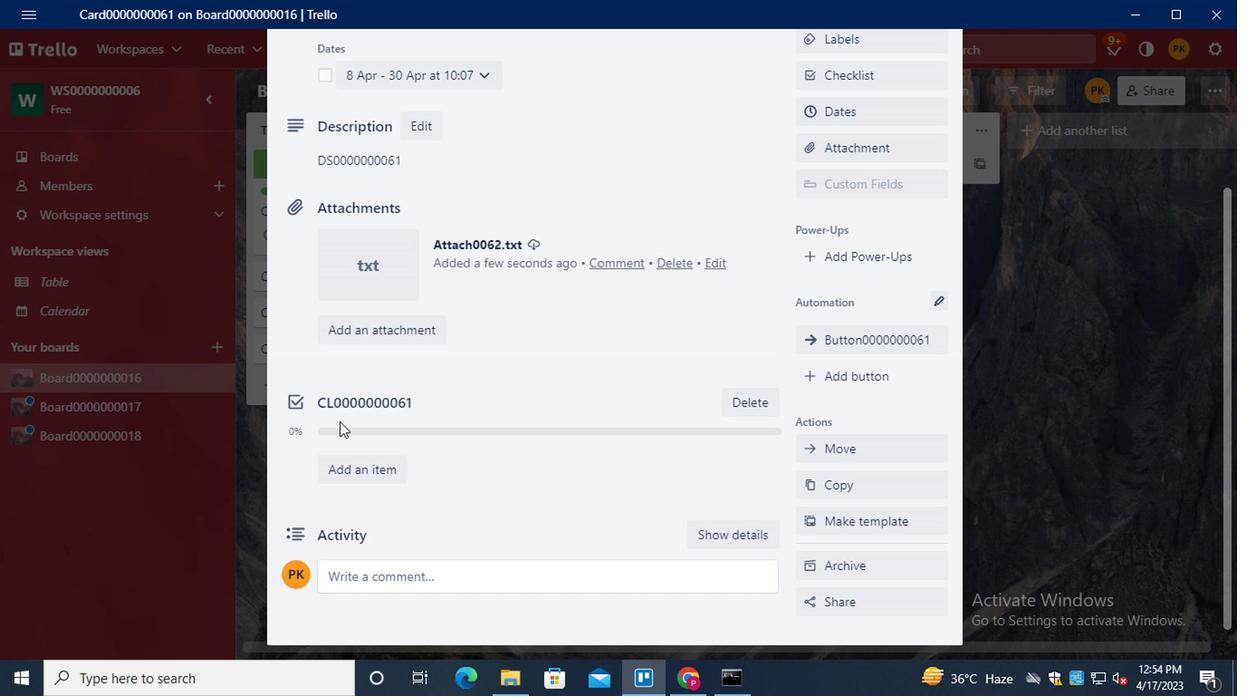 
Action: Mouse scrolled (359, 428) with delta (0, -1)
Screenshot: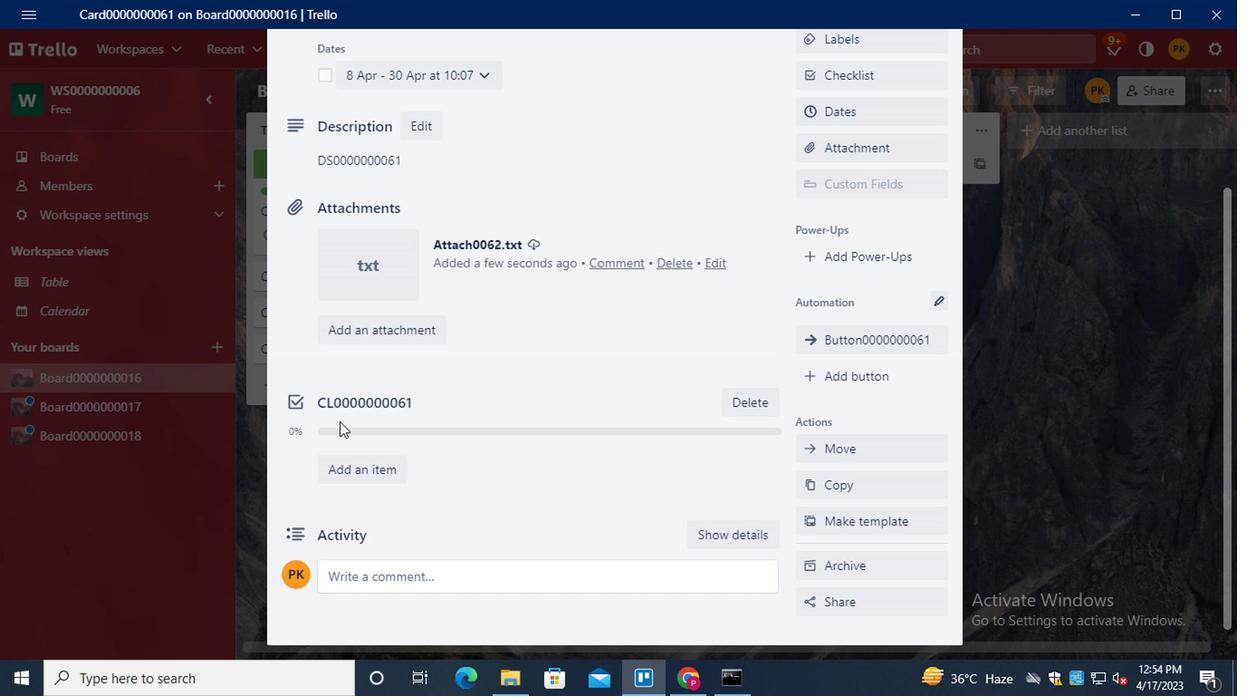 
Action: Mouse moved to (451, 517)
Screenshot: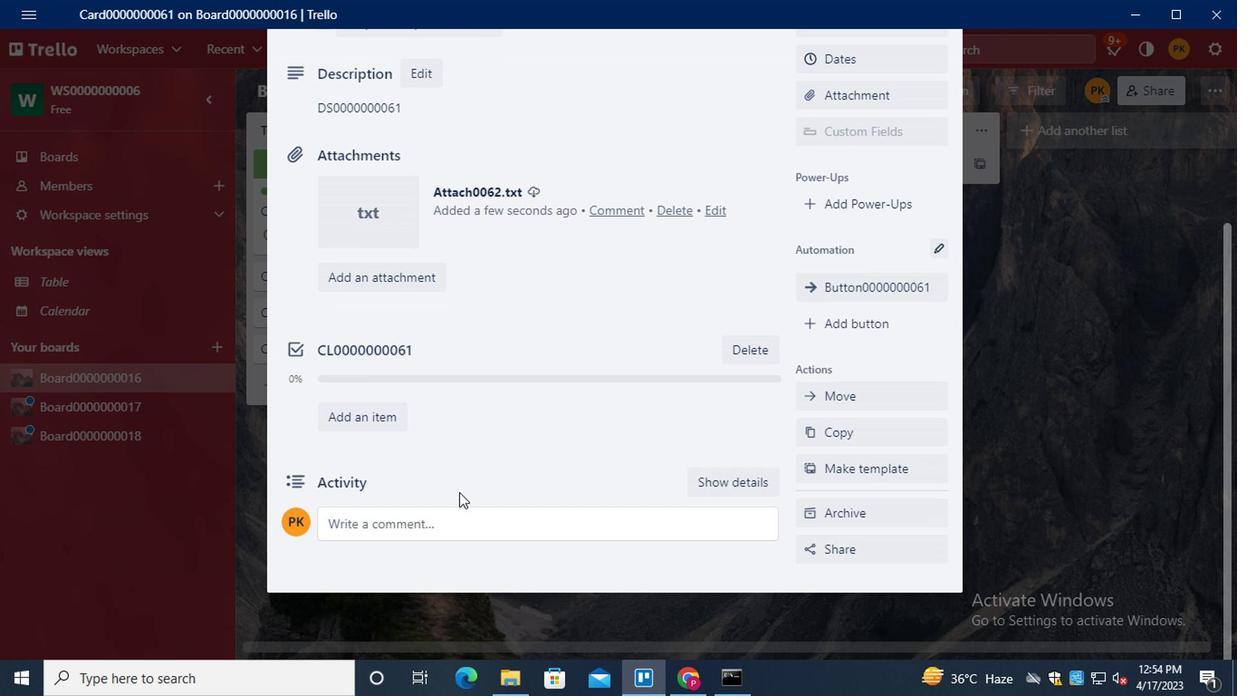 
Action: Mouse pressed left at (451, 517)
Screenshot: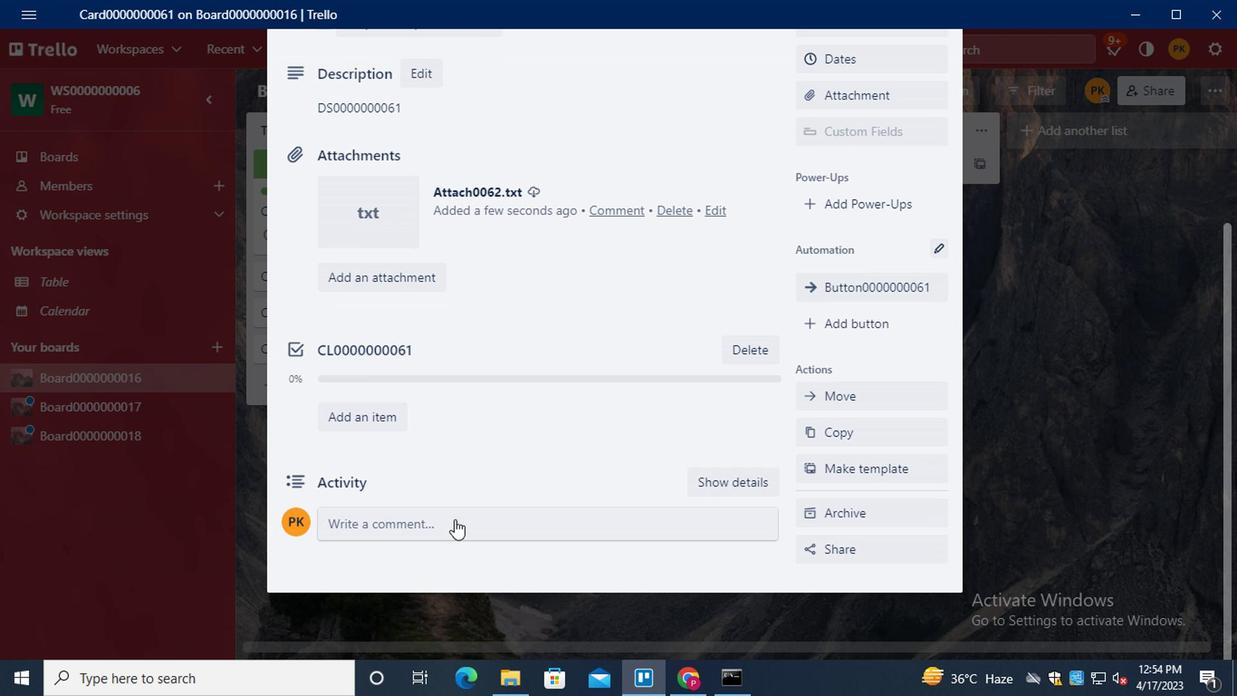 
Action: Mouse moved to (451, 519)
Screenshot: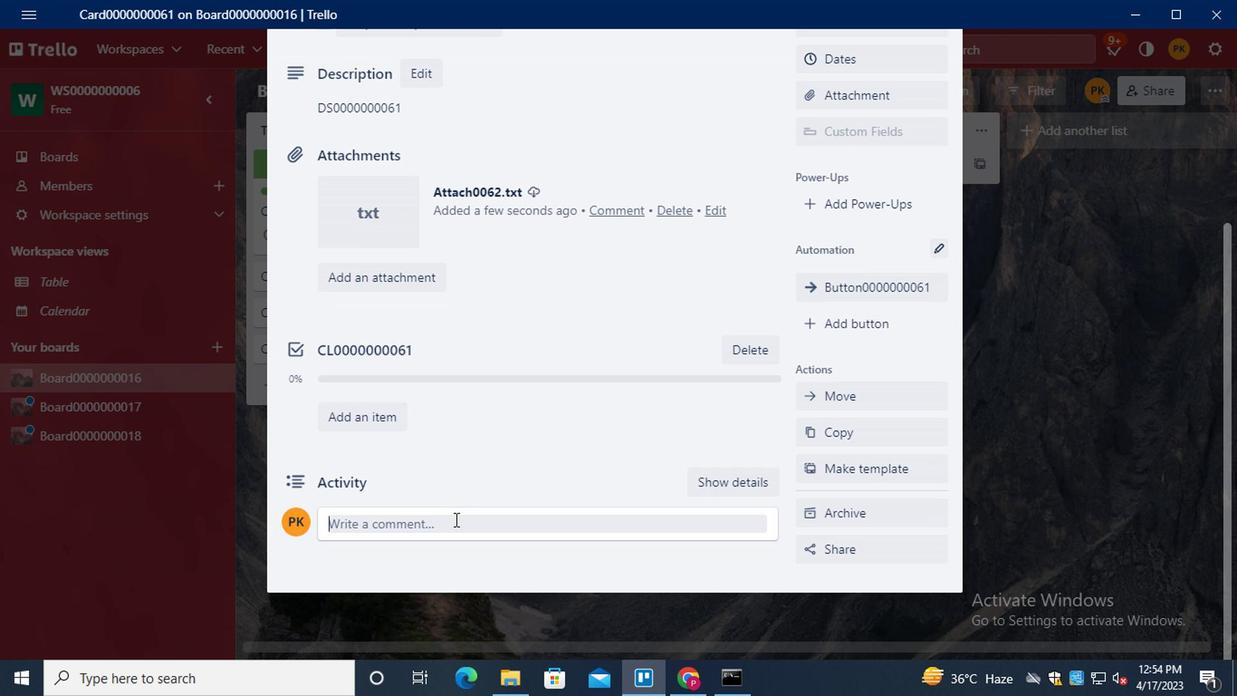 
Action: Key pressed <Key.shift>CM0000000061
Screenshot: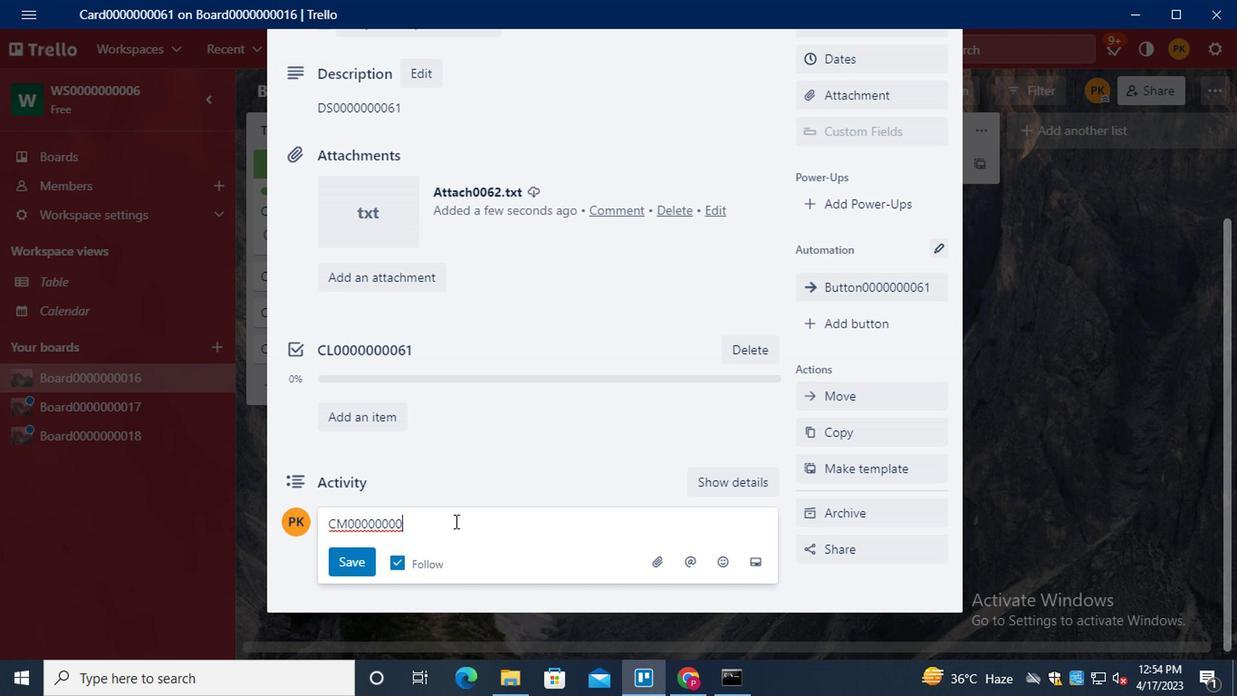 
Action: Mouse moved to (357, 562)
Screenshot: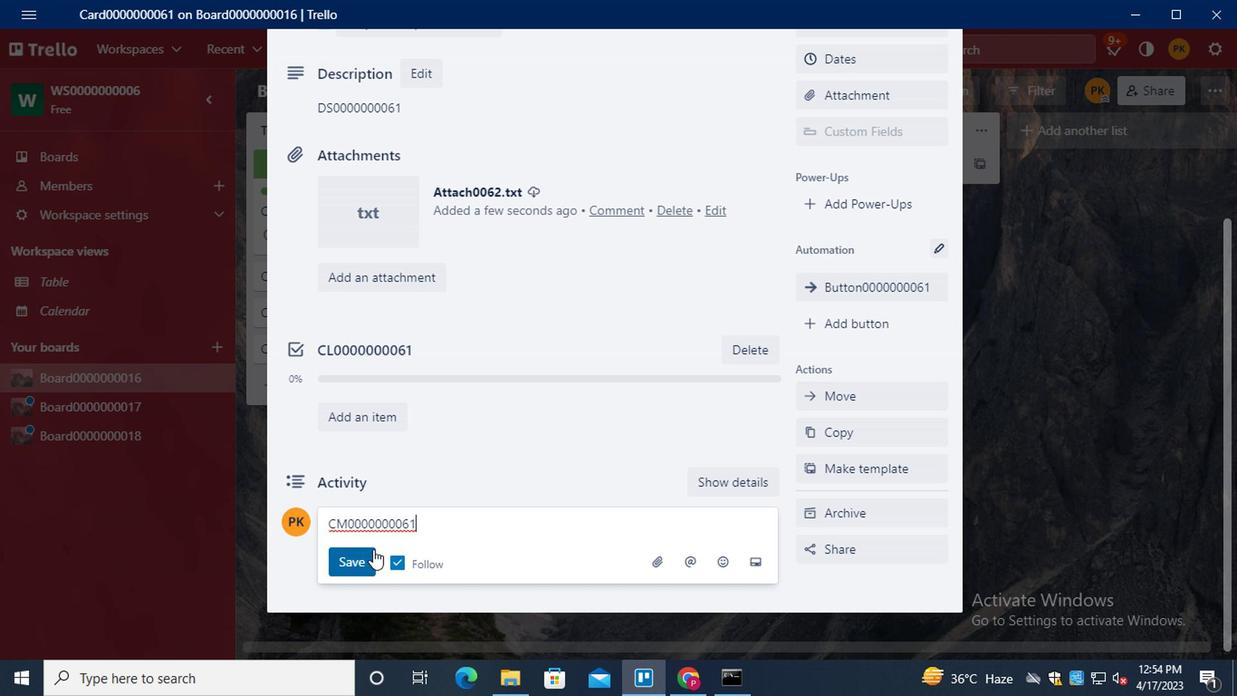 
Action: Mouse pressed left at (357, 562)
Screenshot: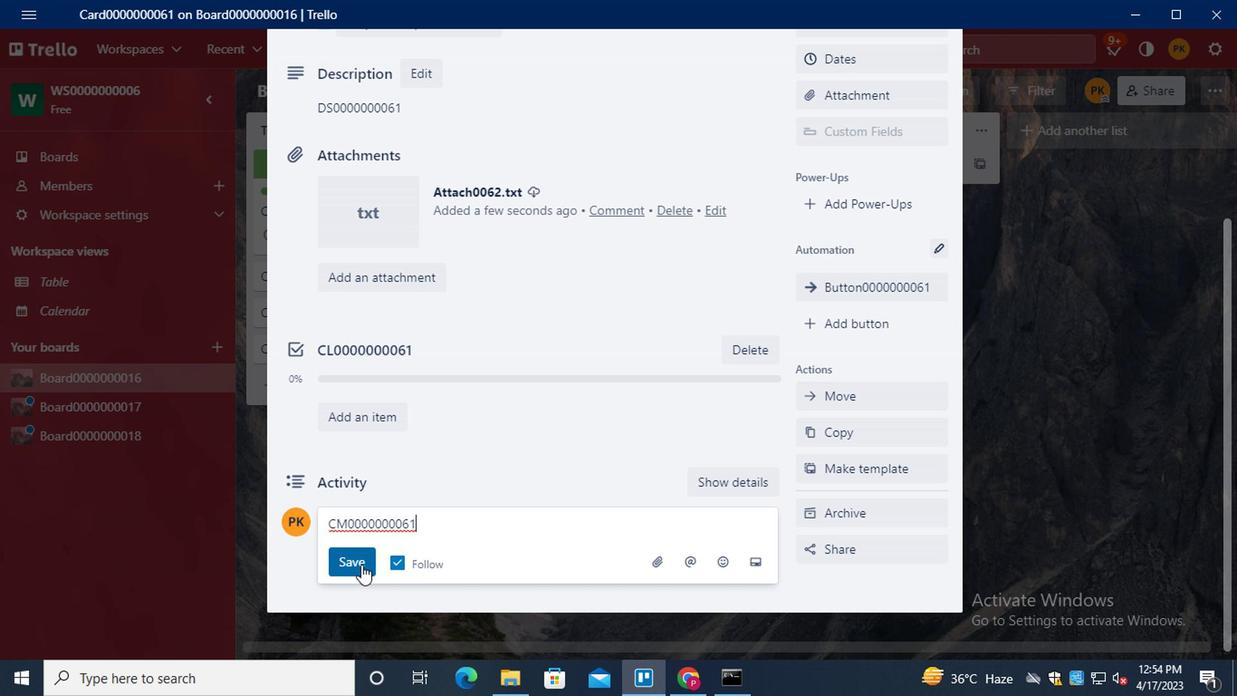 
Action: Mouse moved to (428, 522)
Screenshot: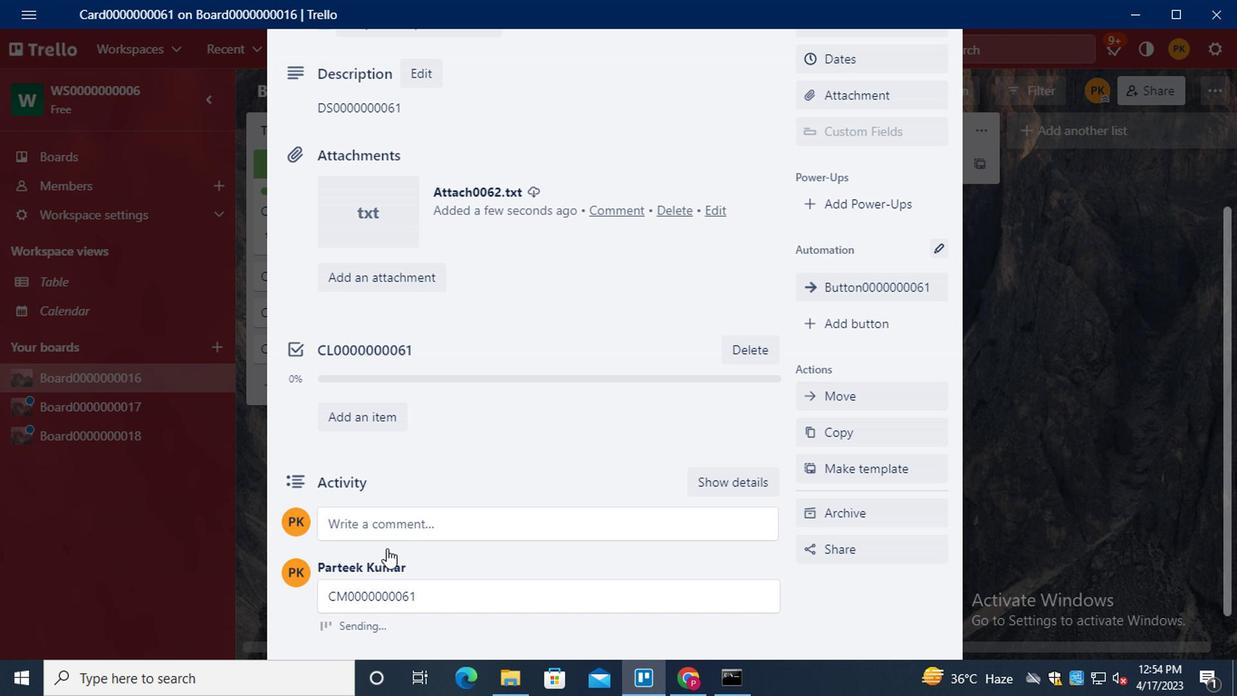 
Action: Mouse scrolled (428, 524) with delta (0, 1)
Screenshot: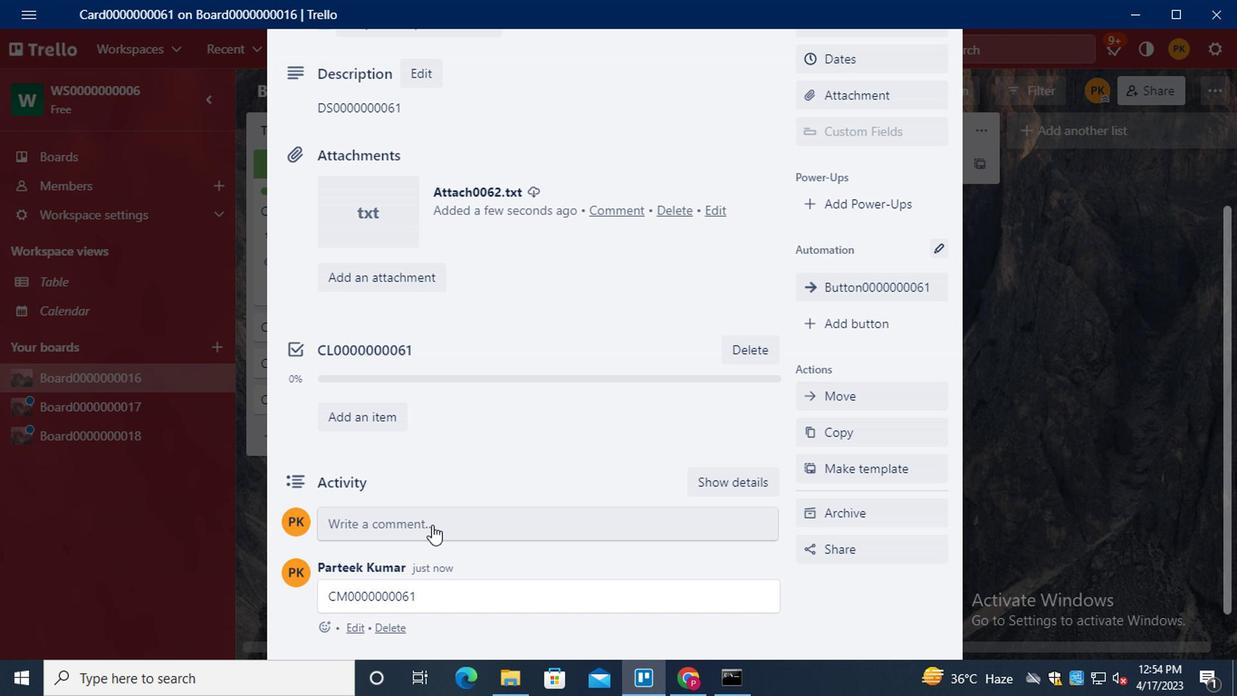 
Action: Mouse scrolled (428, 524) with delta (0, 1)
Screenshot: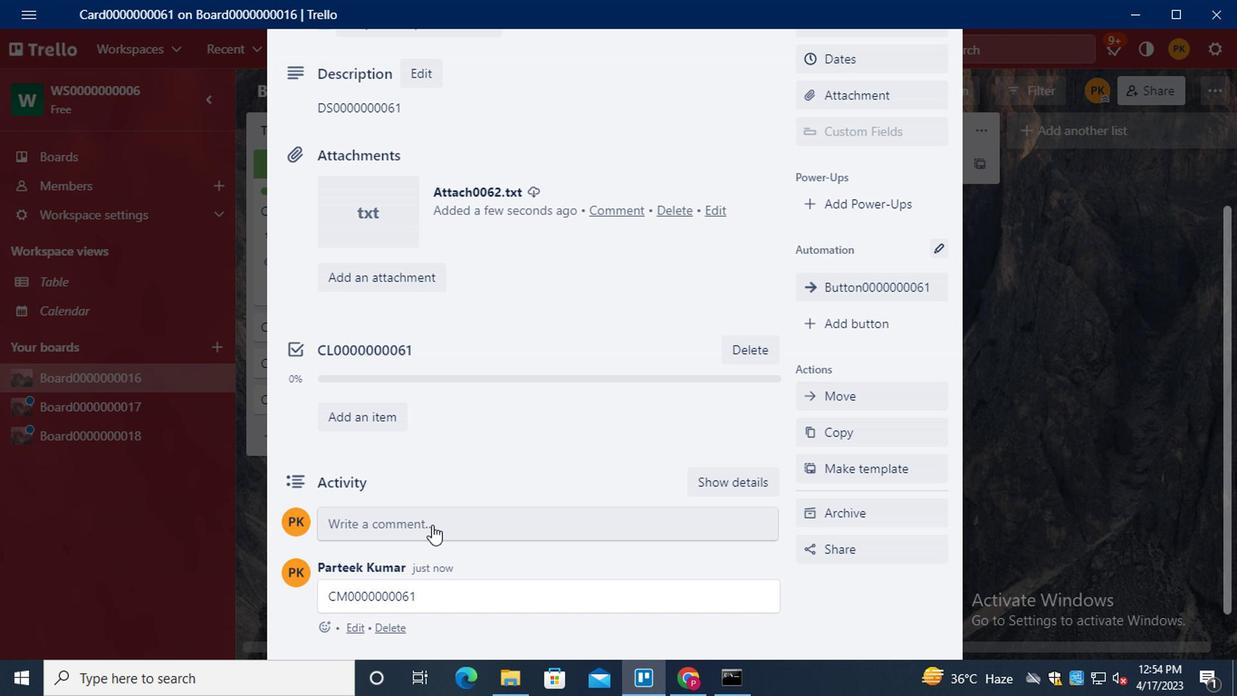 
Action: Mouse scrolled (428, 524) with delta (0, 1)
Screenshot: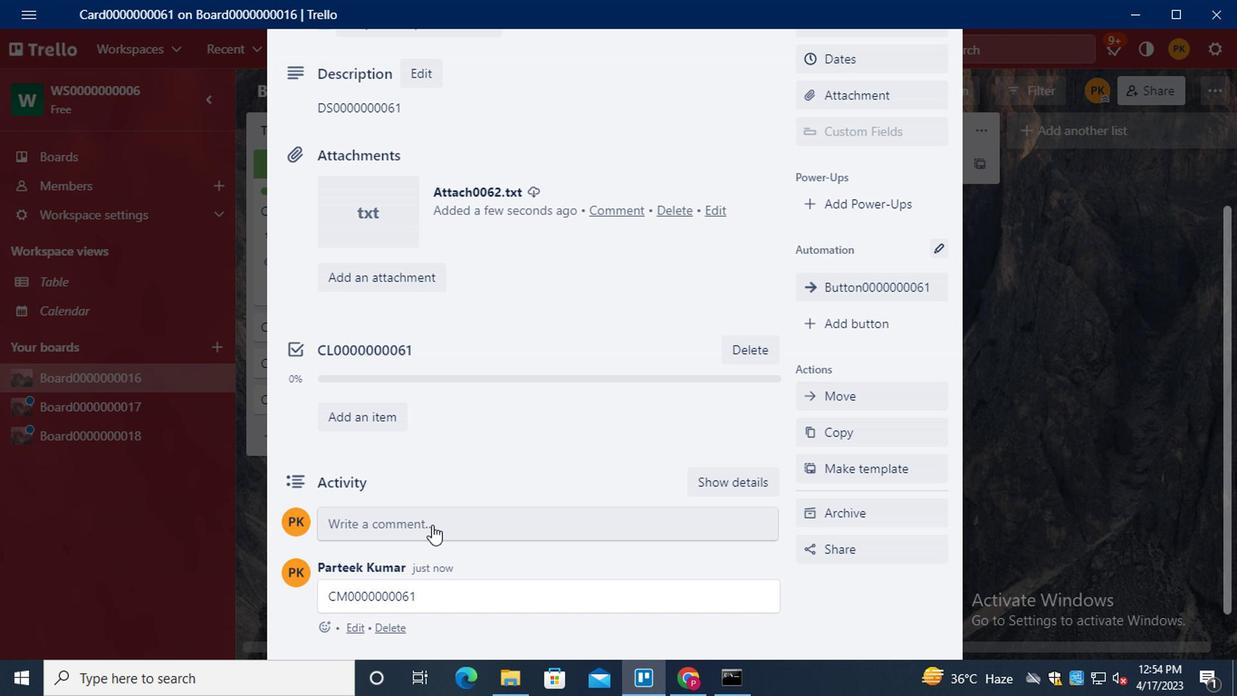 
Action: Mouse scrolled (428, 524) with delta (0, 1)
Screenshot: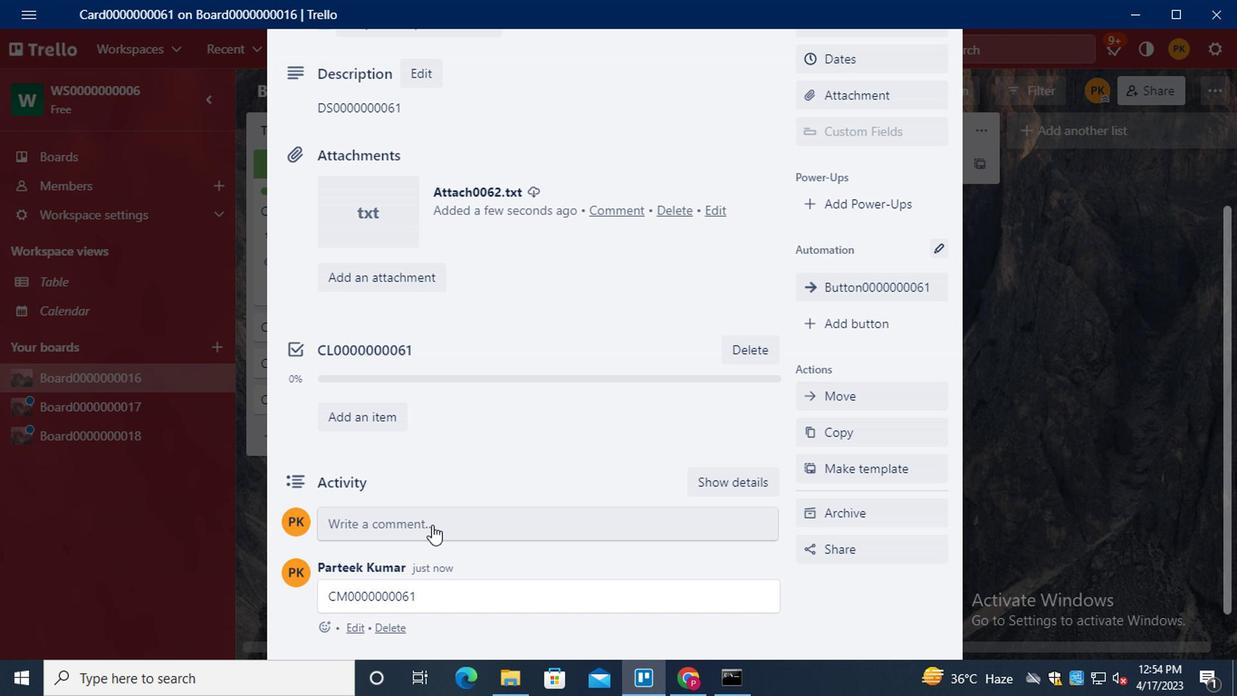 
Action: Mouse scrolled (428, 524) with delta (0, 1)
Screenshot: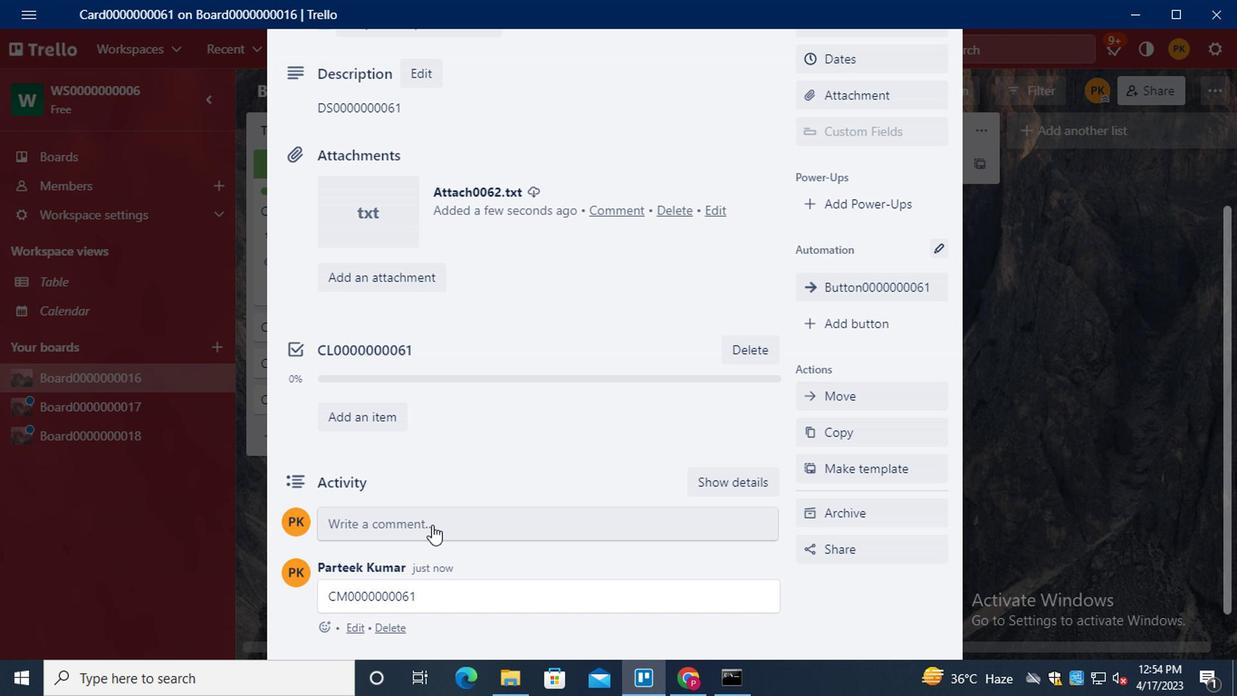 
Action: Mouse moved to (428, 522)
Screenshot: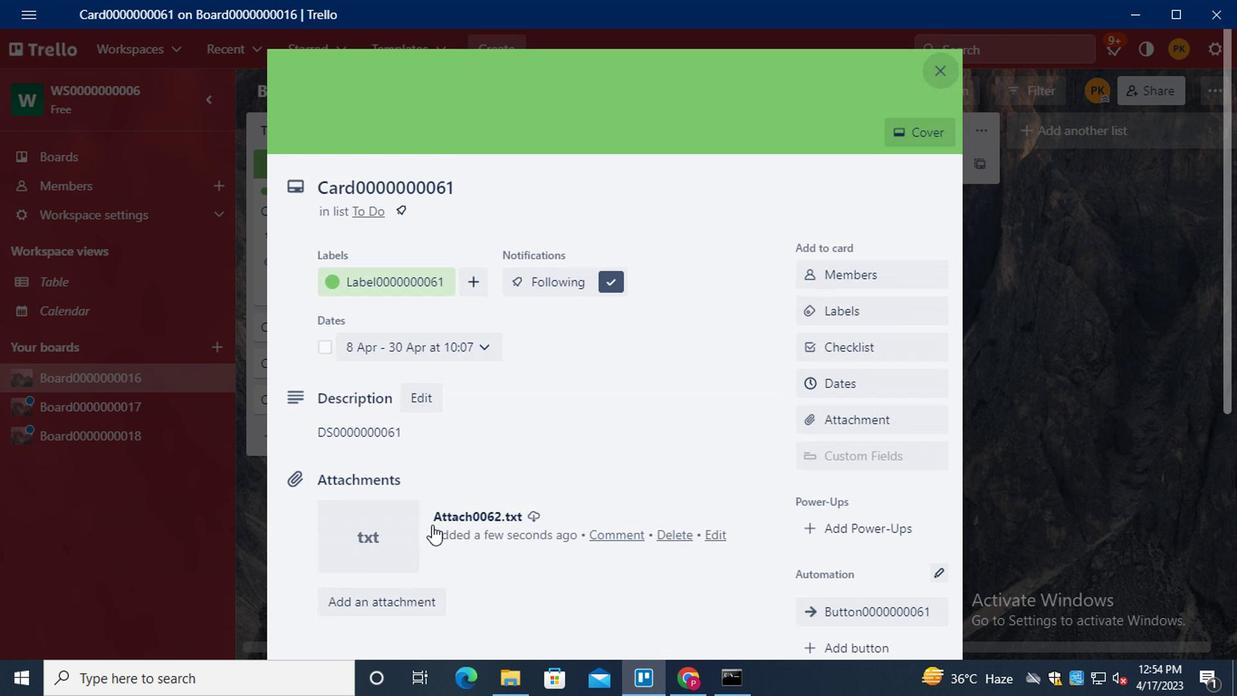 
